 Task: Add a signature Michelle Green containing With gratitude and sincere wishes, Michelle Green to email address softage.3@softage.net and add a label Insurance cancellations
Action: Mouse moved to (84, 133)
Screenshot: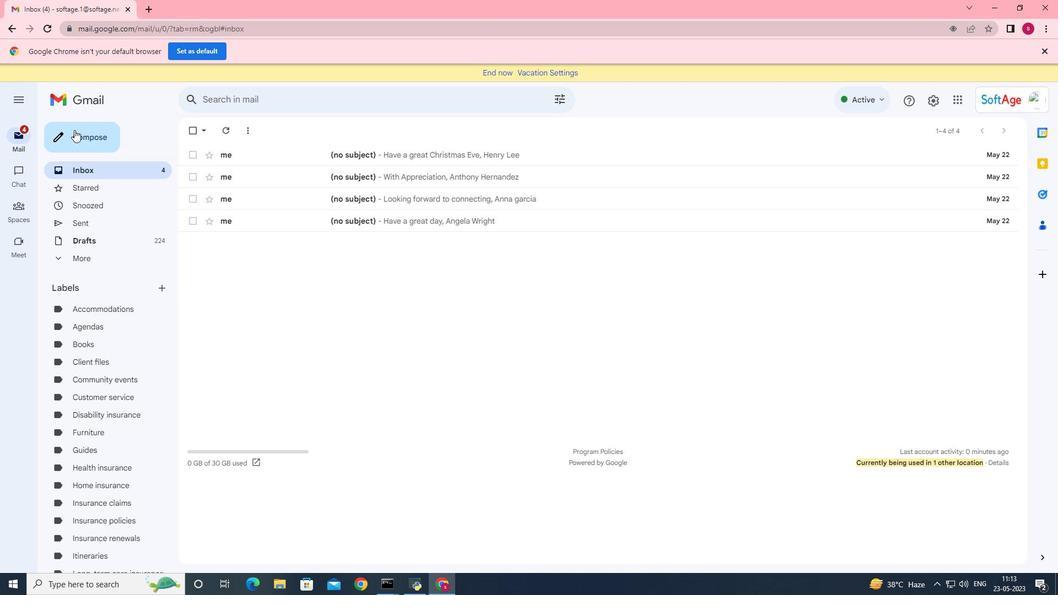 
Action: Mouse pressed left at (84, 133)
Screenshot: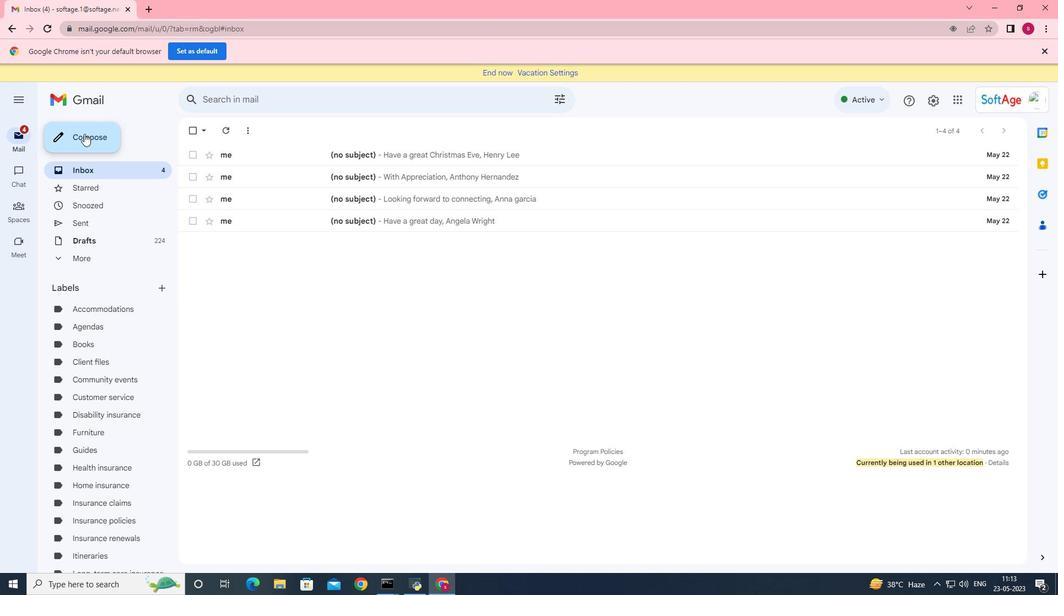 
Action: Mouse moved to (892, 558)
Screenshot: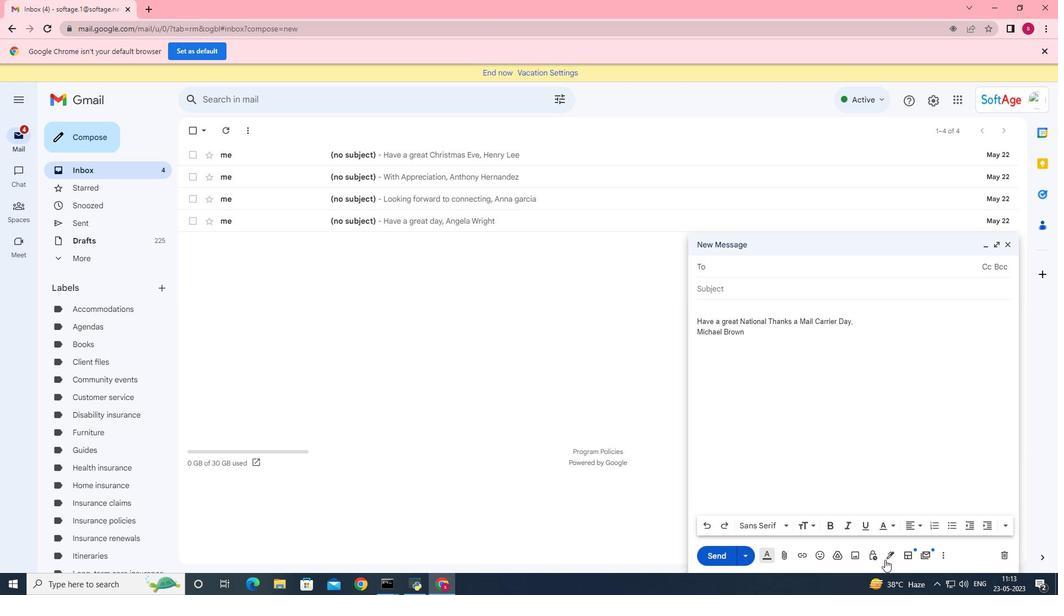 
Action: Mouse pressed left at (892, 558)
Screenshot: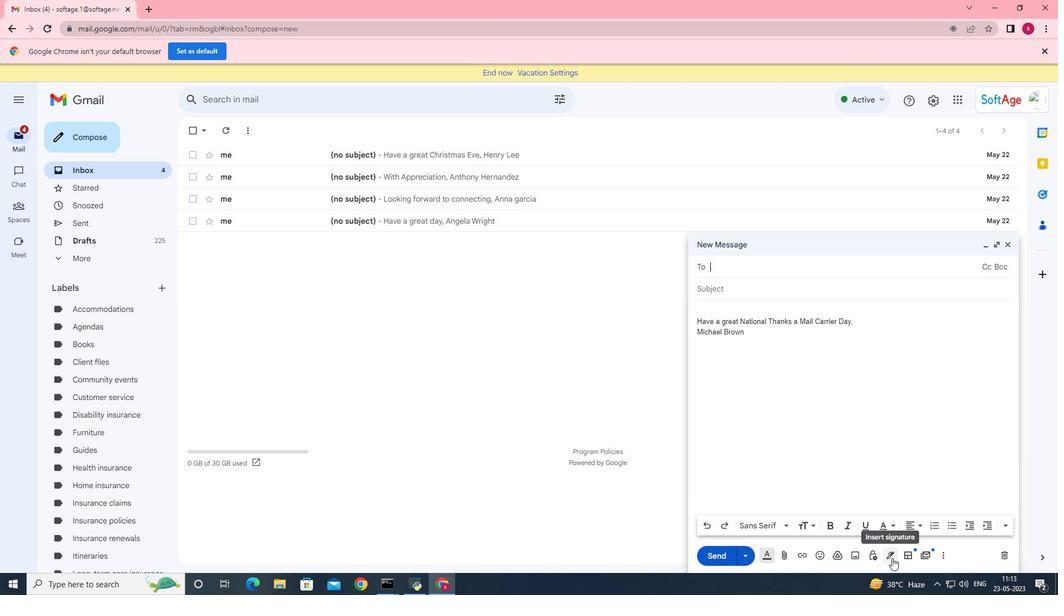 
Action: Mouse moved to (924, 495)
Screenshot: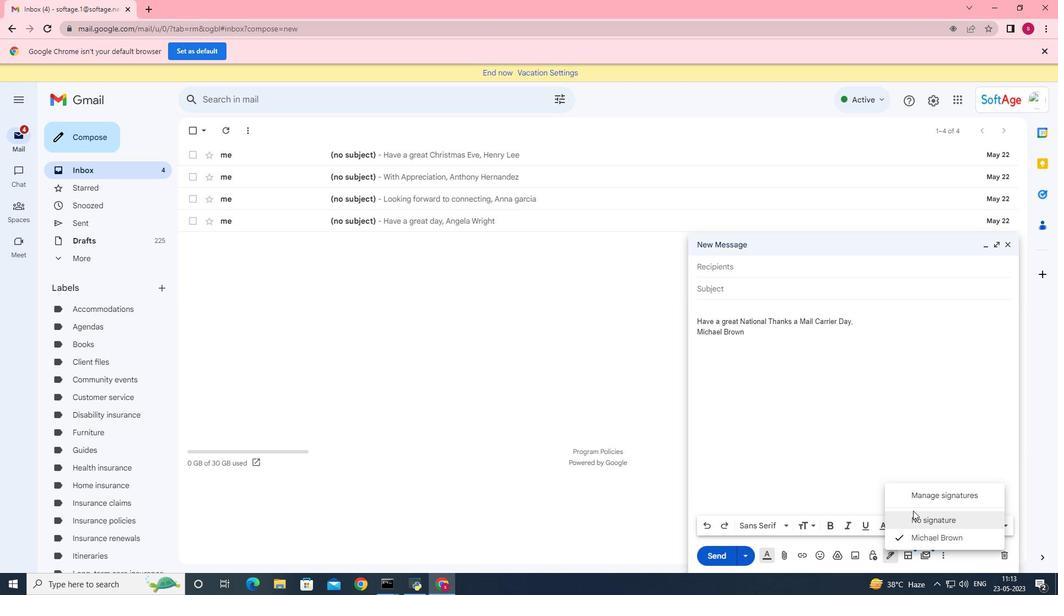 
Action: Mouse pressed left at (924, 495)
Screenshot: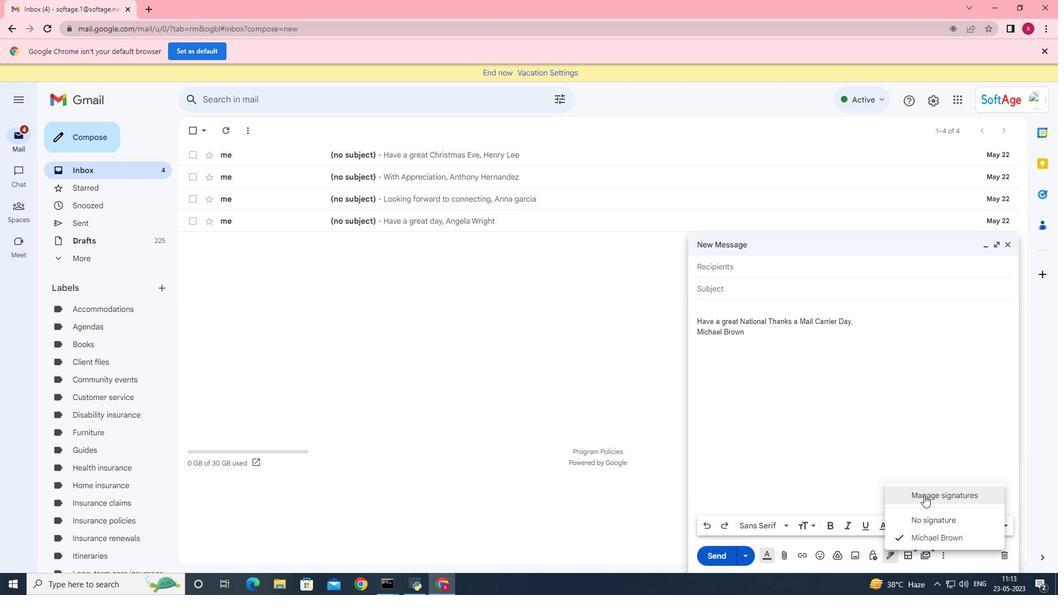 
Action: Mouse moved to (492, 411)
Screenshot: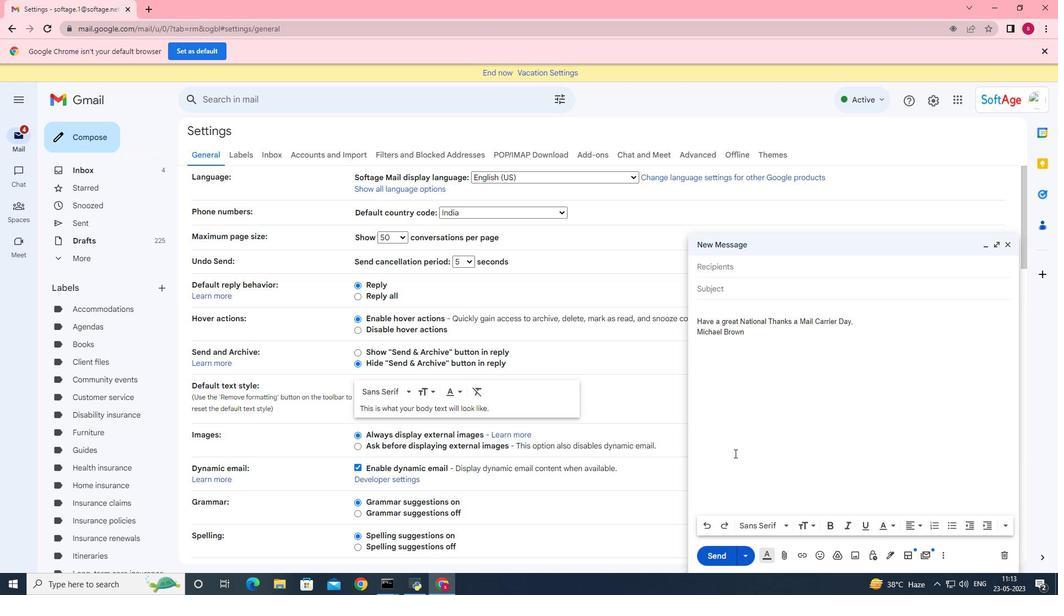 
Action: Mouse scrolled (492, 411) with delta (0, 0)
Screenshot: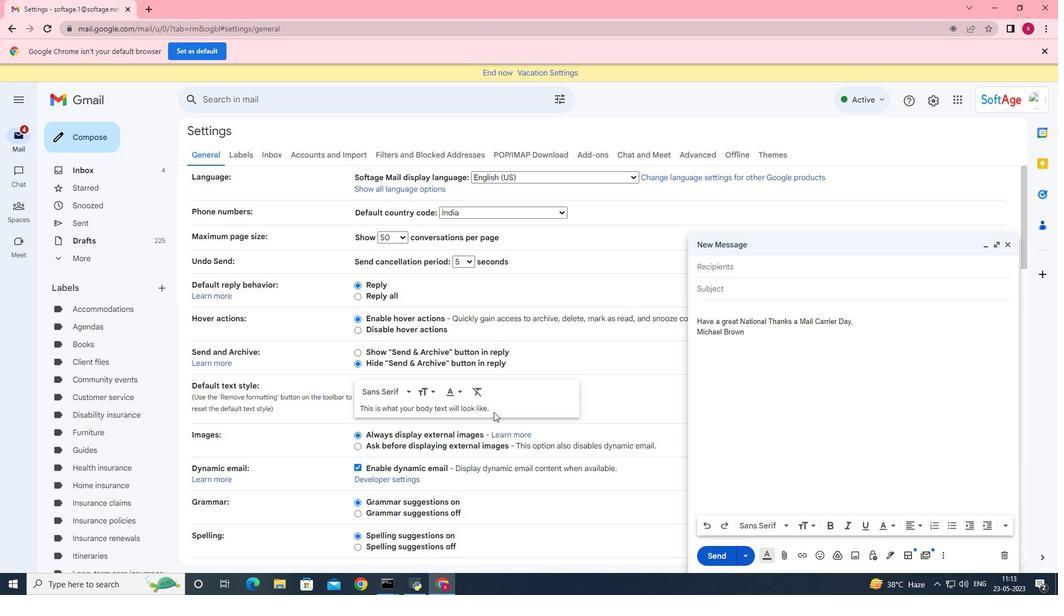 
Action: Mouse scrolled (492, 411) with delta (0, 0)
Screenshot: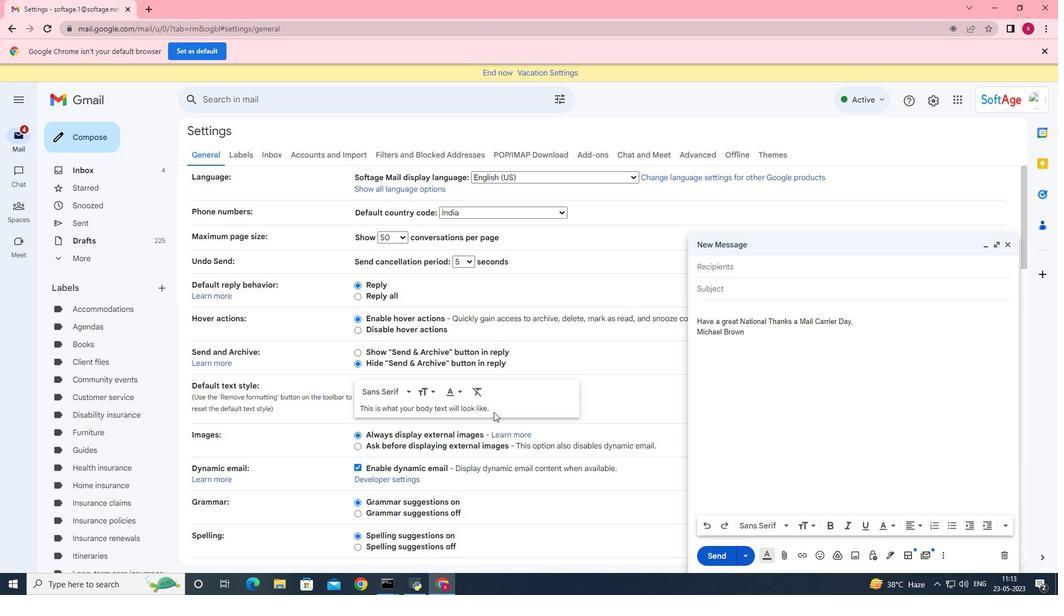 
Action: Mouse scrolled (492, 410) with delta (0, -1)
Screenshot: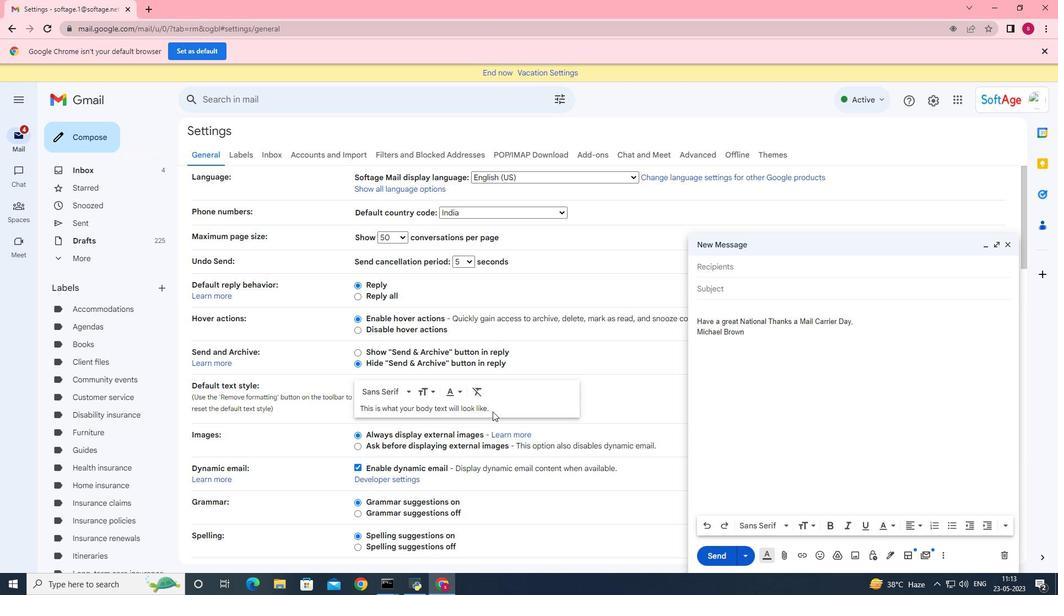 
Action: Mouse scrolled (492, 411) with delta (0, 0)
Screenshot: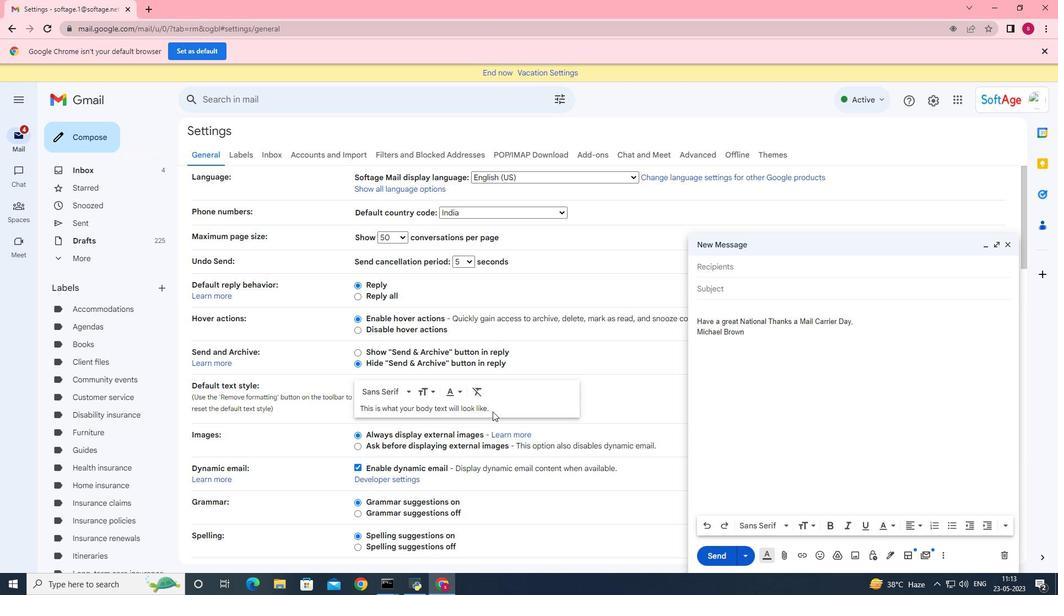 
Action: Mouse scrolled (492, 411) with delta (0, 0)
Screenshot: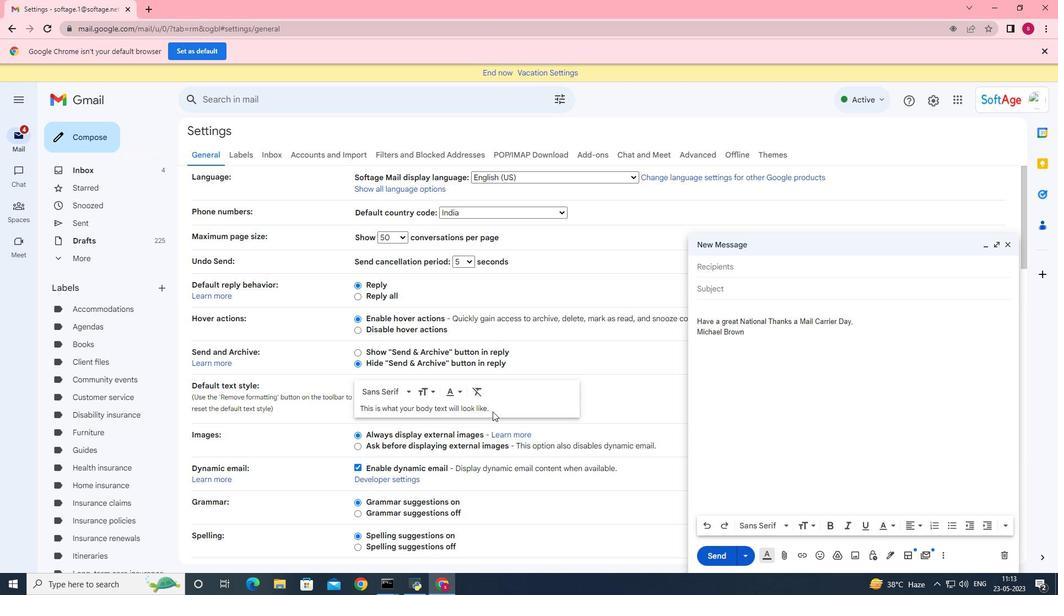 
Action: Mouse scrolled (492, 411) with delta (0, 0)
Screenshot: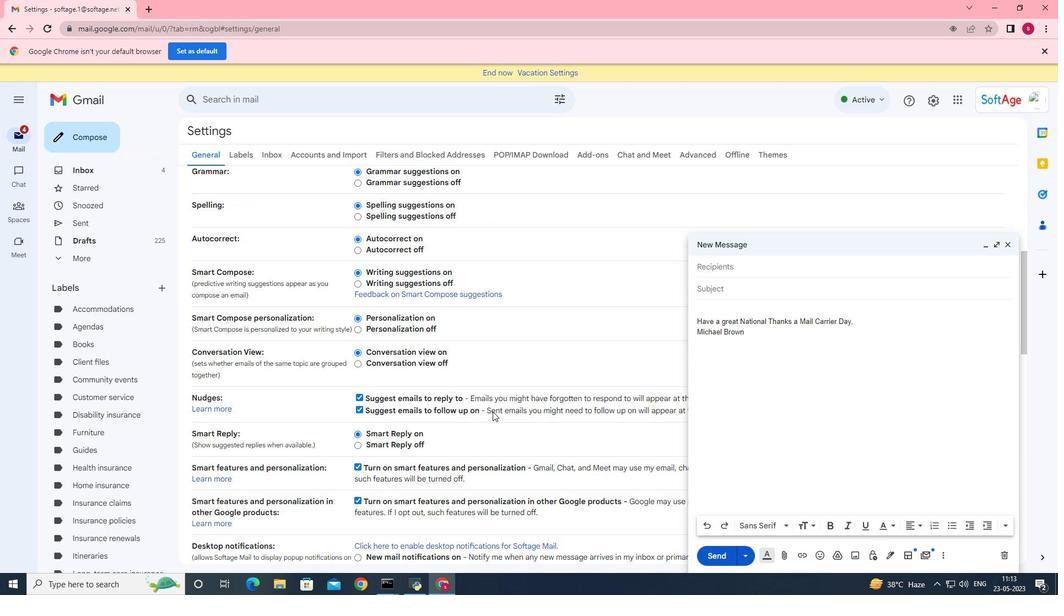 
Action: Mouse moved to (491, 411)
Screenshot: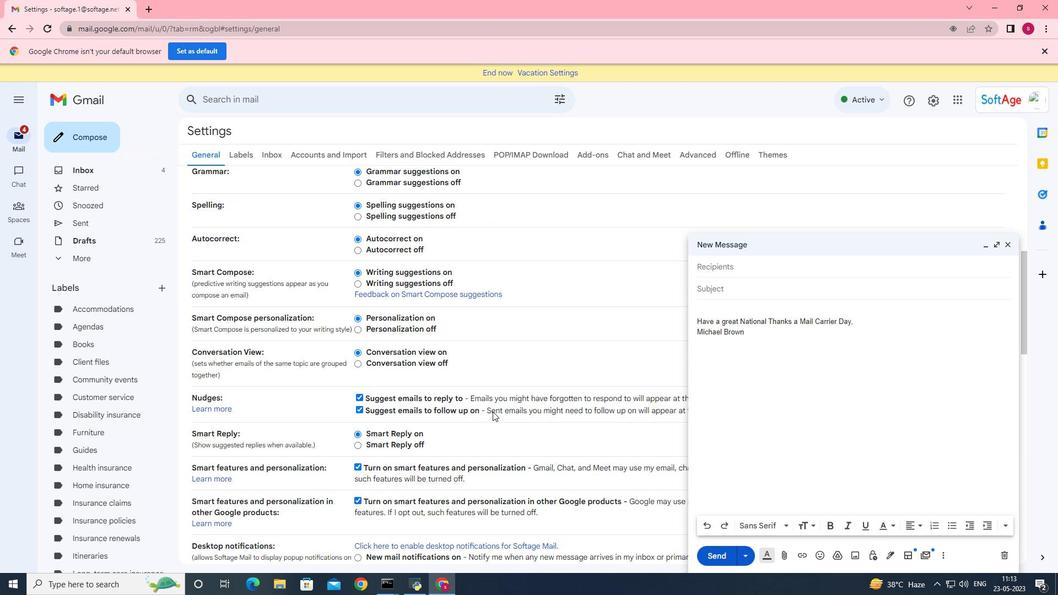 
Action: Mouse scrolled (492, 411) with delta (0, 0)
Screenshot: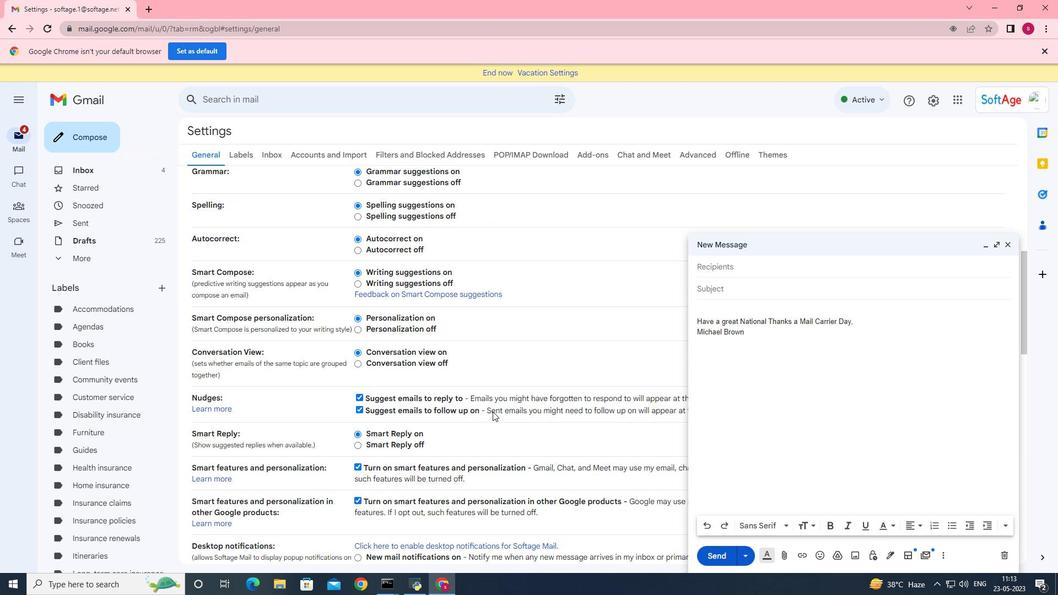 
Action: Mouse moved to (491, 414)
Screenshot: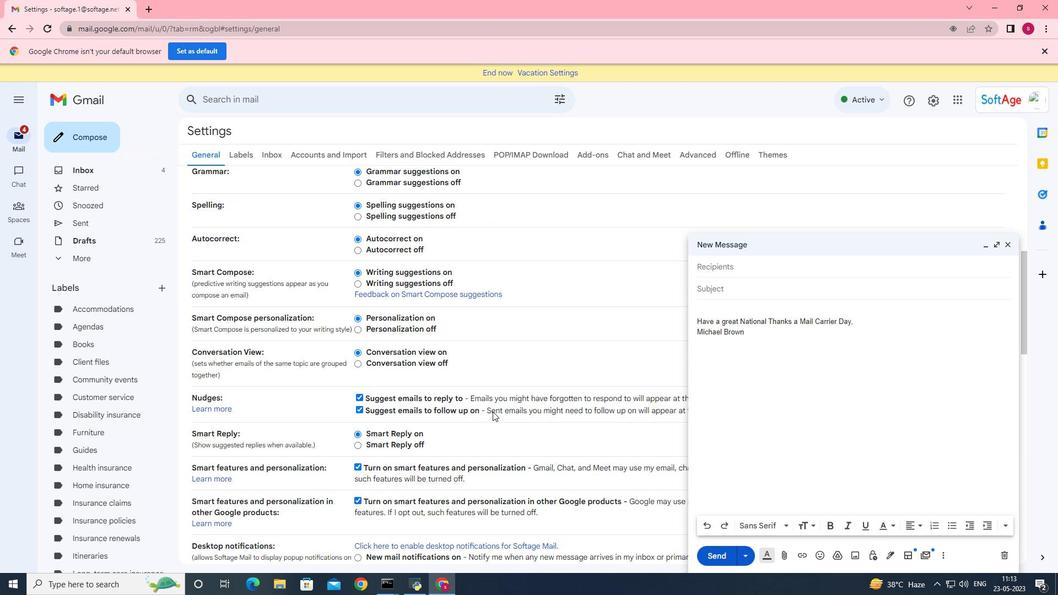 
Action: Mouse scrolled (492, 411) with delta (0, 0)
Screenshot: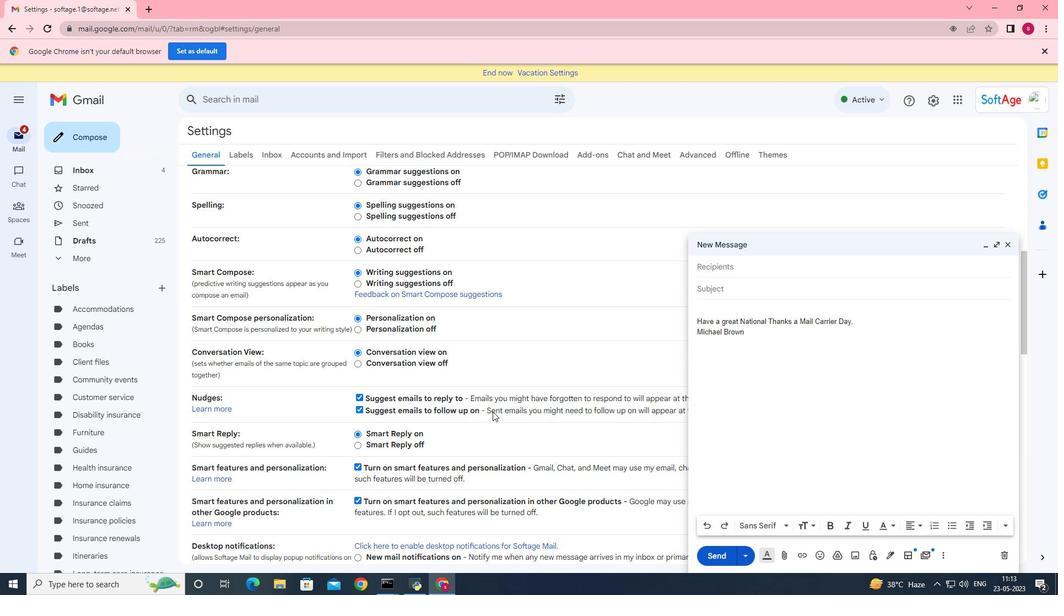 
Action: Mouse scrolled (491, 414) with delta (0, 0)
Screenshot: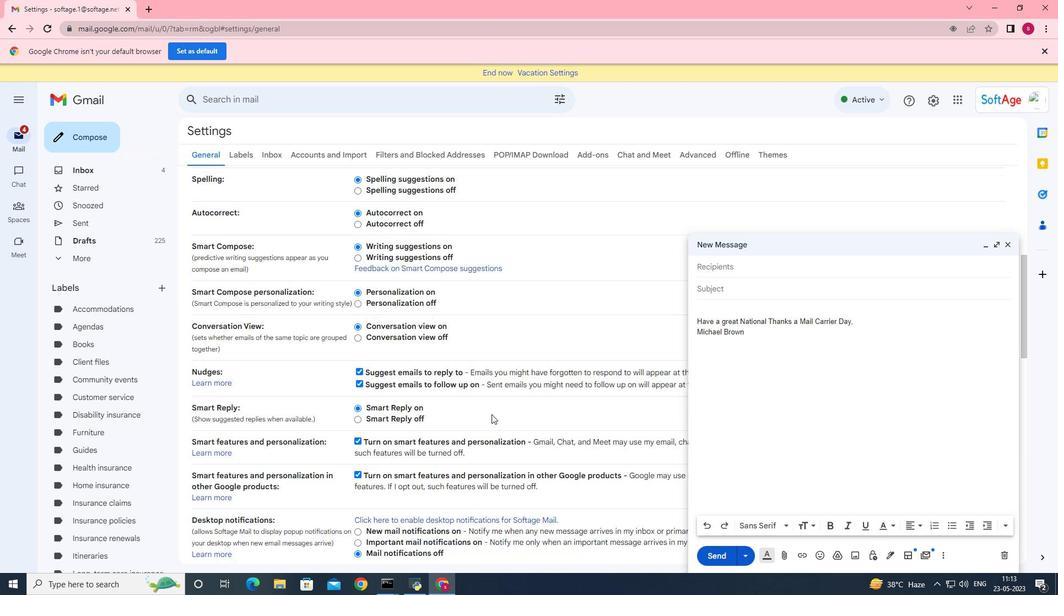 
Action: Mouse scrolled (491, 414) with delta (0, 0)
Screenshot: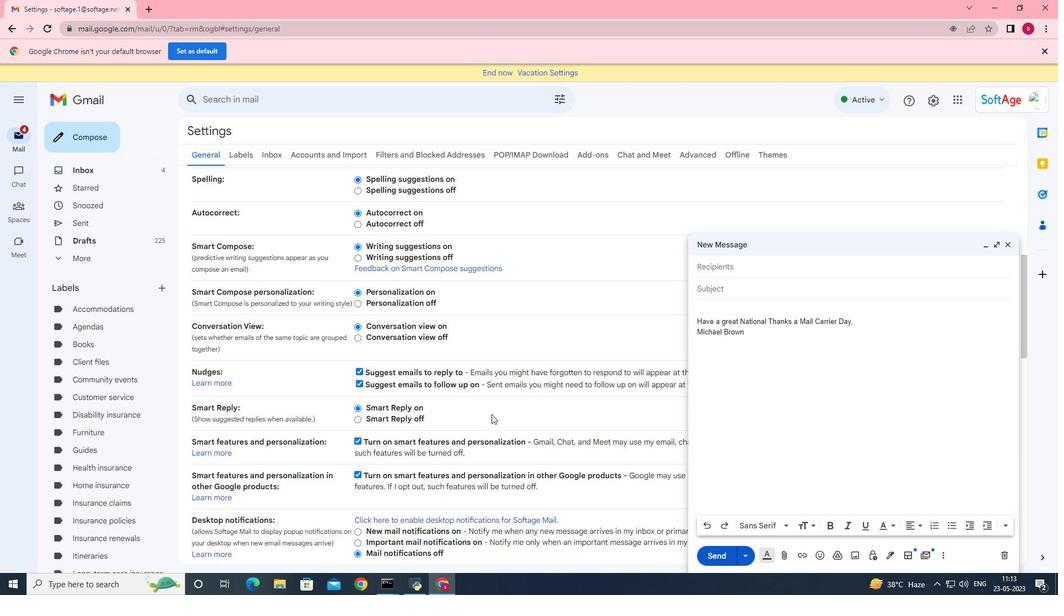 
Action: Mouse scrolled (491, 414) with delta (0, 0)
Screenshot: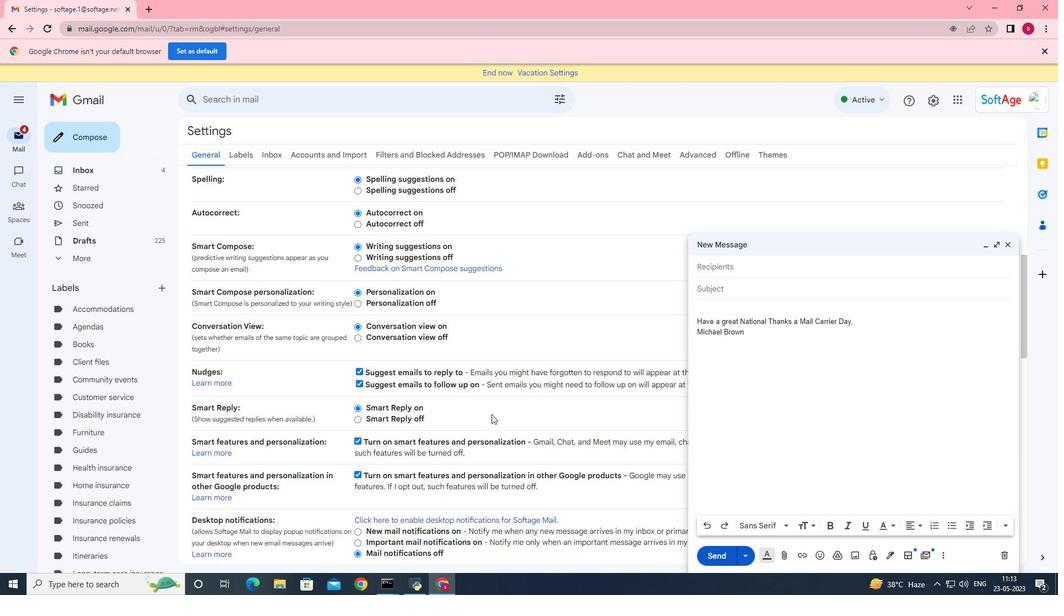 
Action: Mouse scrolled (491, 414) with delta (0, 0)
Screenshot: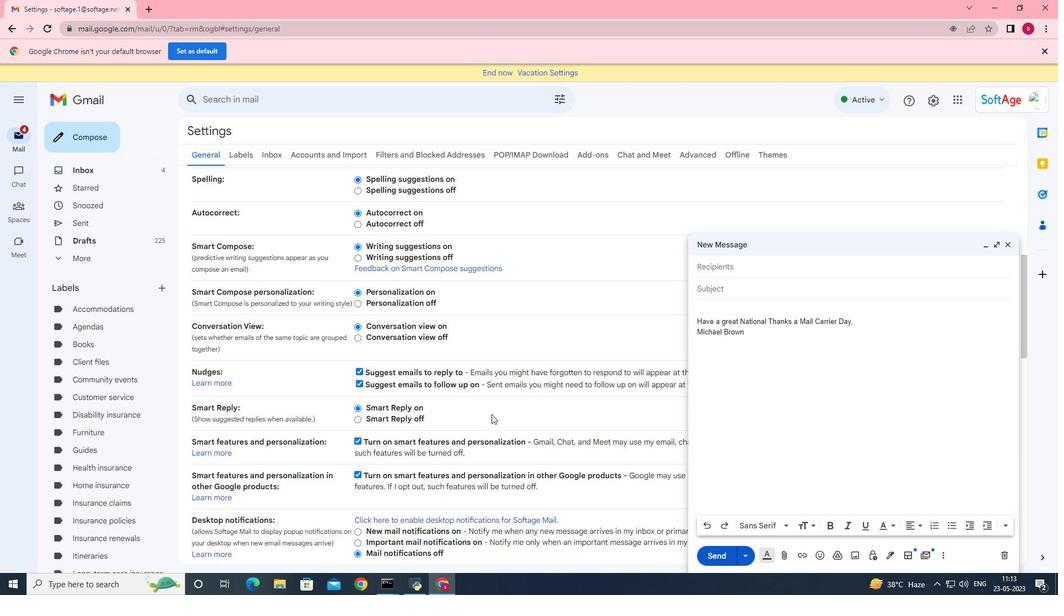 
Action: Mouse scrolled (491, 414) with delta (0, 0)
Screenshot: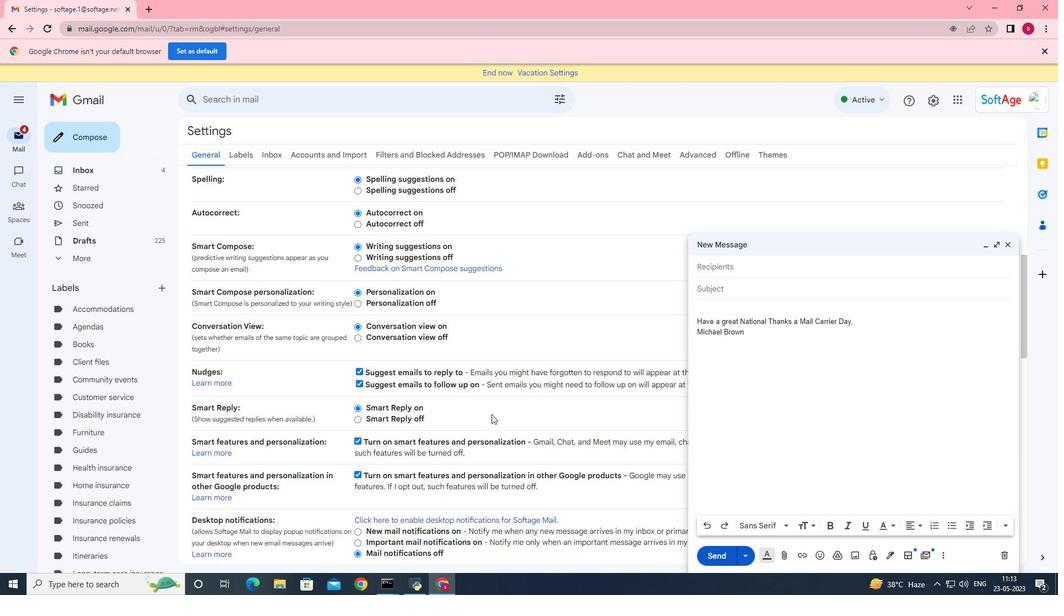 
Action: Mouse scrolled (491, 414) with delta (0, 0)
Screenshot: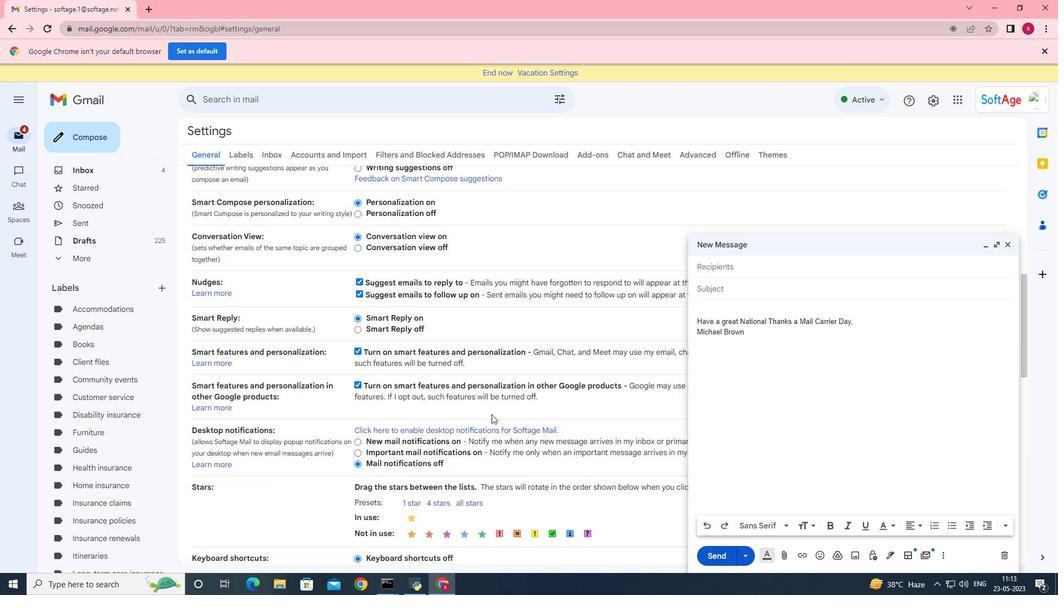 
Action: Mouse moved to (469, 334)
Screenshot: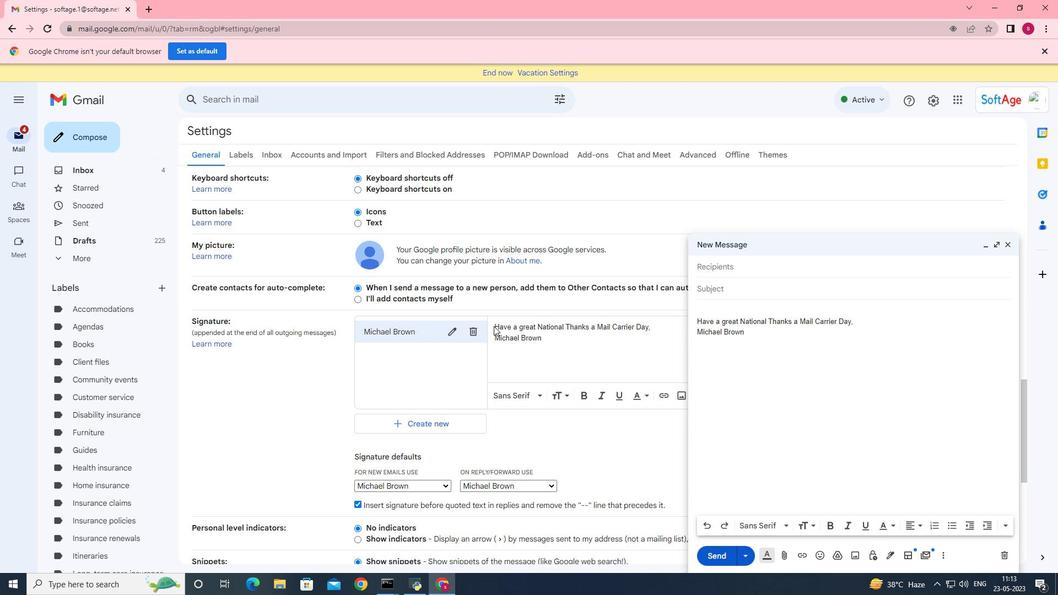 
Action: Mouse pressed left at (469, 334)
Screenshot: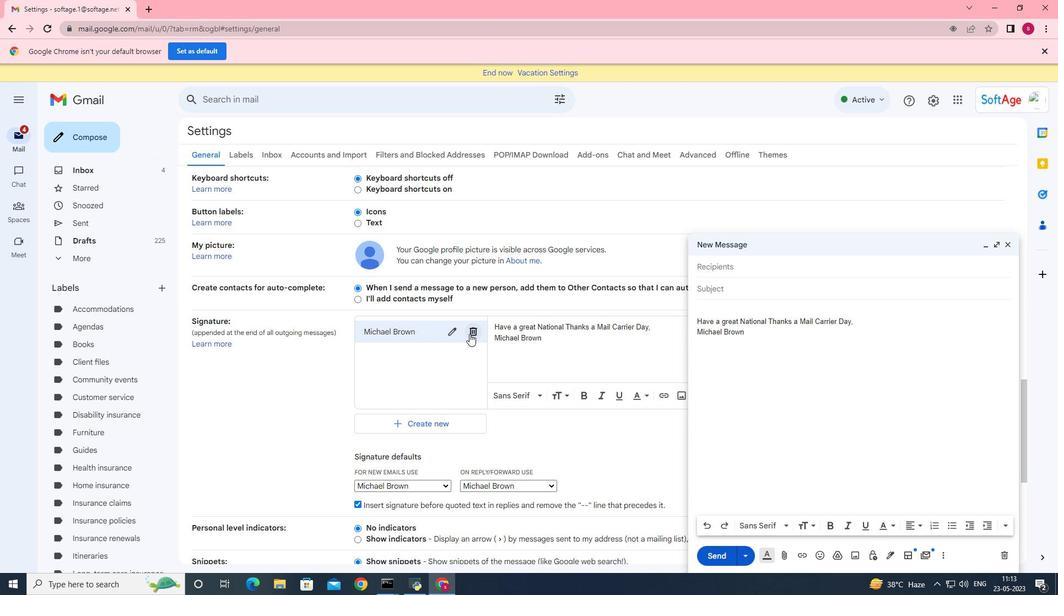 
Action: Mouse moved to (634, 349)
Screenshot: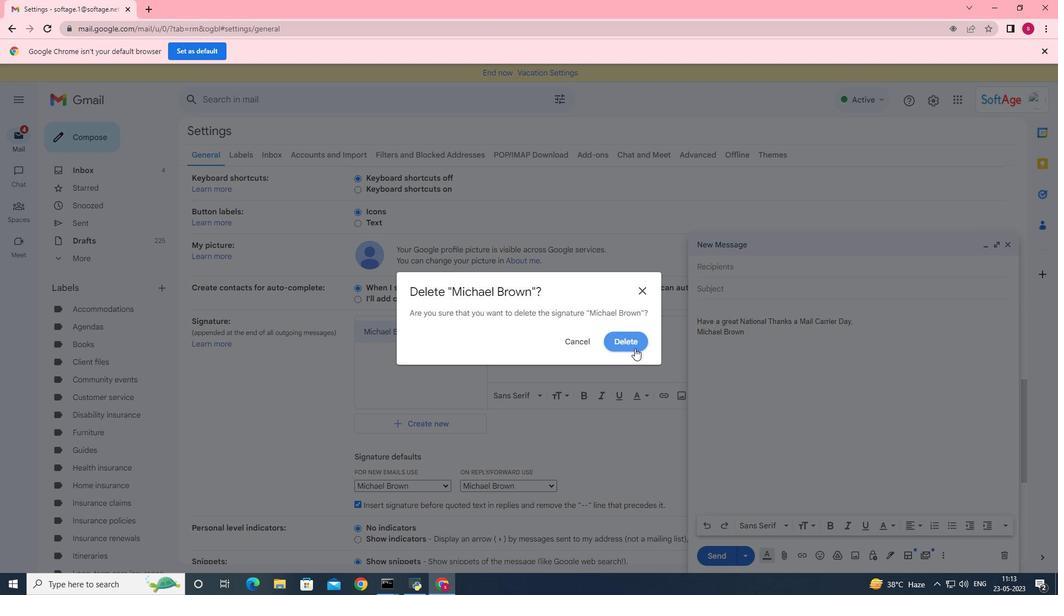 
Action: Mouse pressed left at (634, 349)
Screenshot: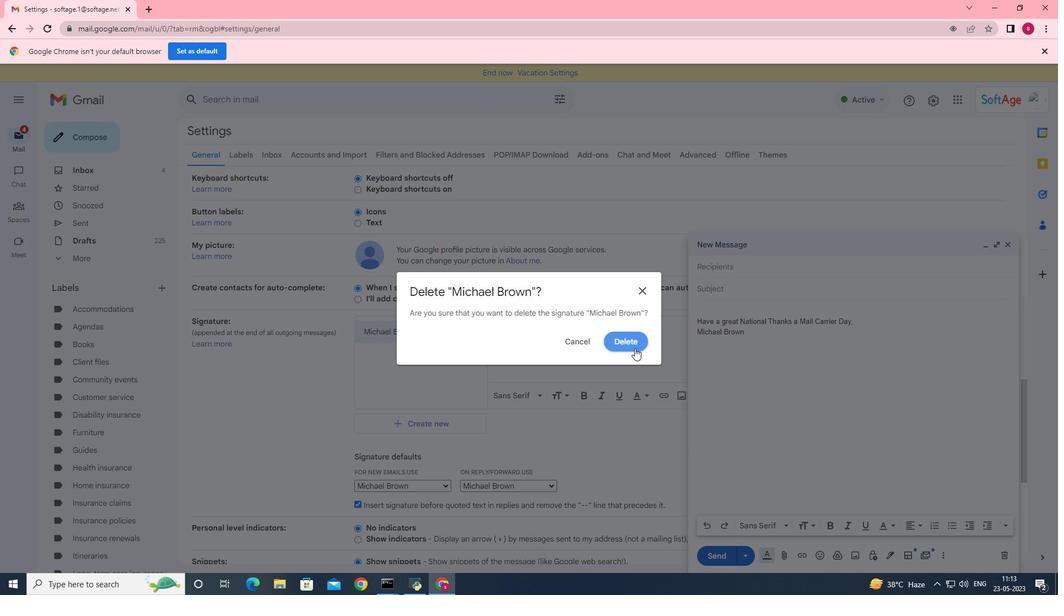
Action: Mouse moved to (414, 343)
Screenshot: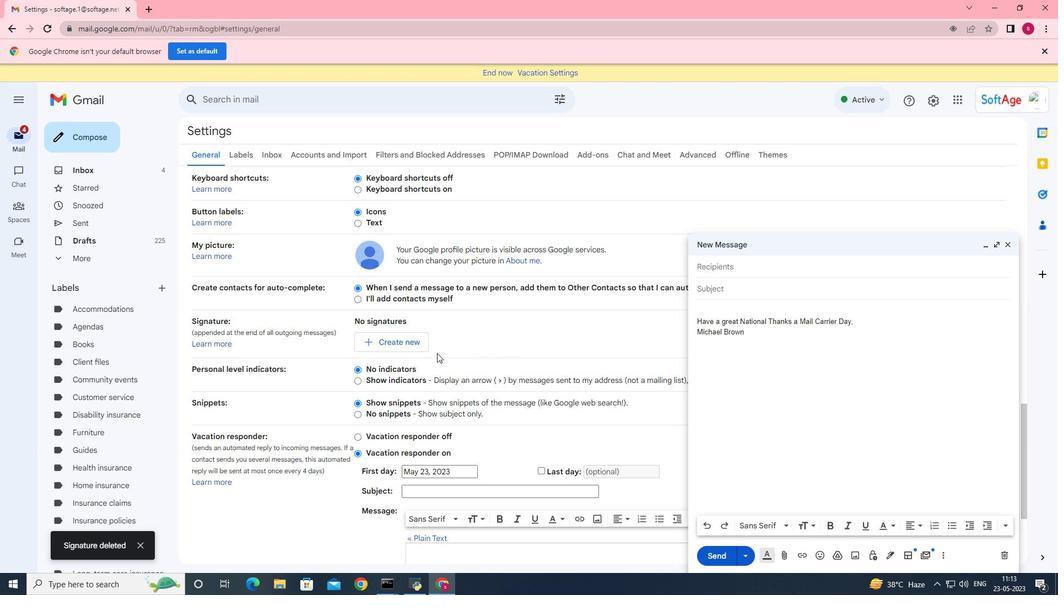 
Action: Mouse pressed left at (414, 343)
Screenshot: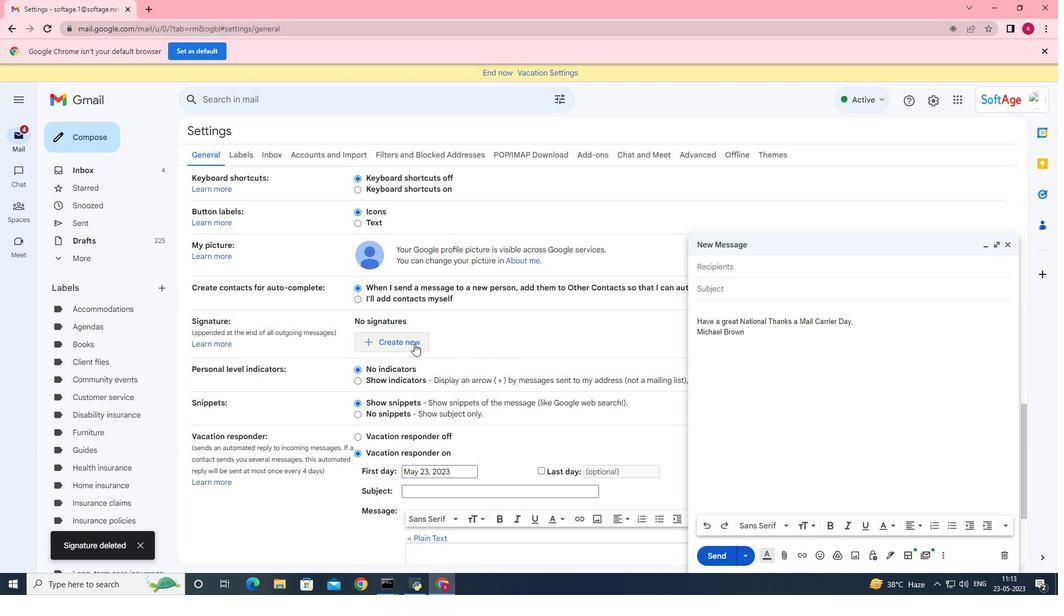
Action: Mouse moved to (470, 314)
Screenshot: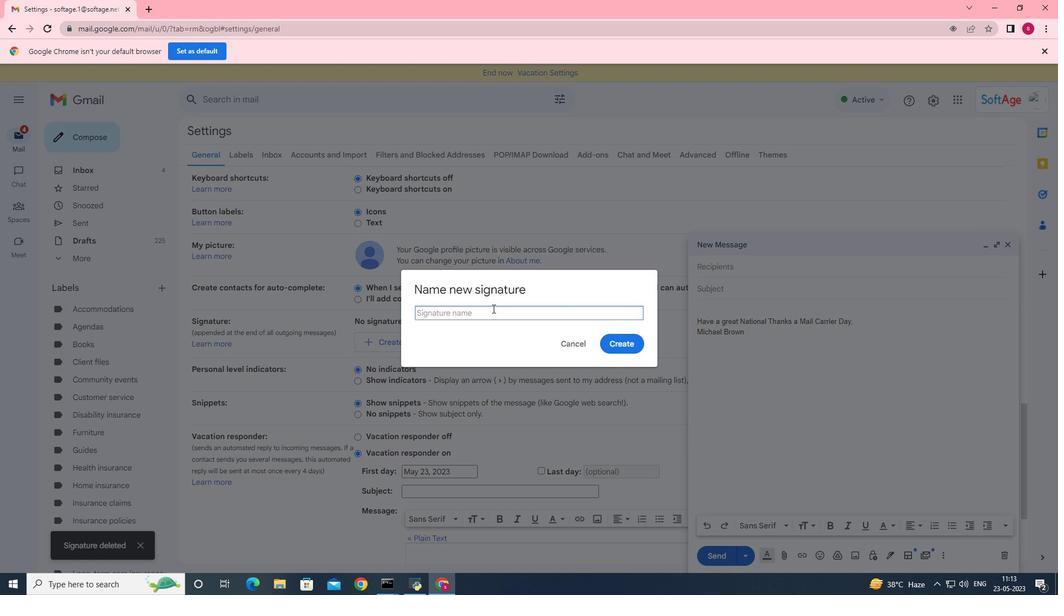 
Action: Mouse pressed left at (470, 314)
Screenshot: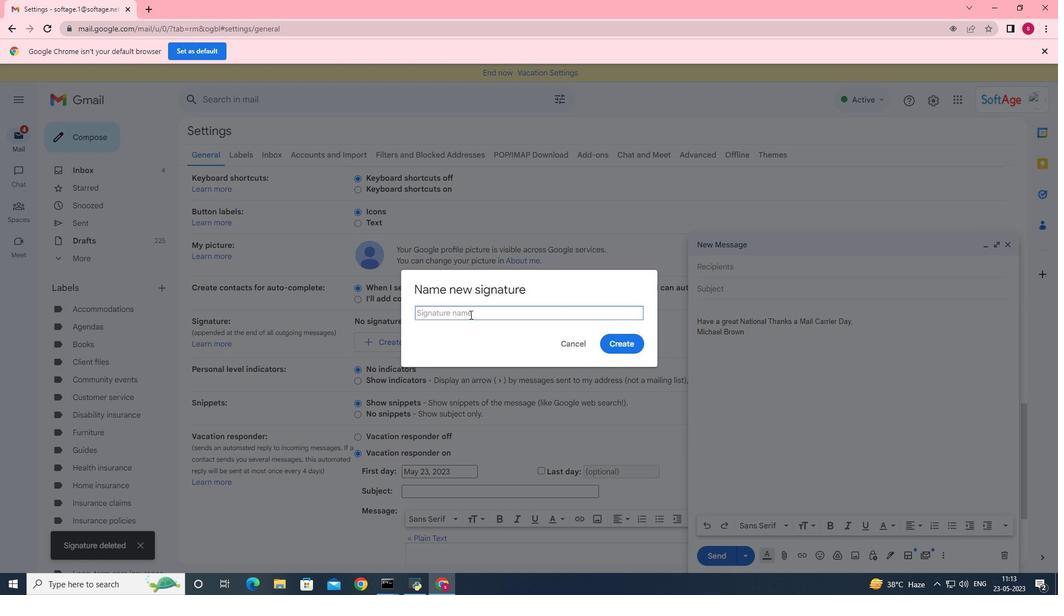 
Action: Key pressed <Key.shift><Key.shift><Key.shift><Key.shift><Key.shift>Michelle<Key.space><Key.shift>Green
Screenshot: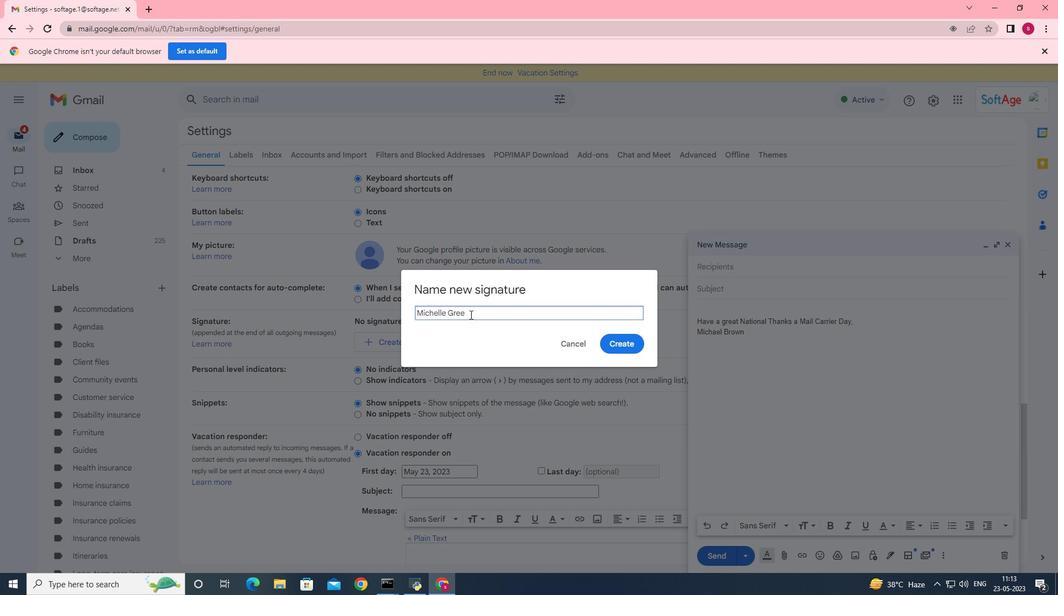 
Action: Mouse moved to (629, 335)
Screenshot: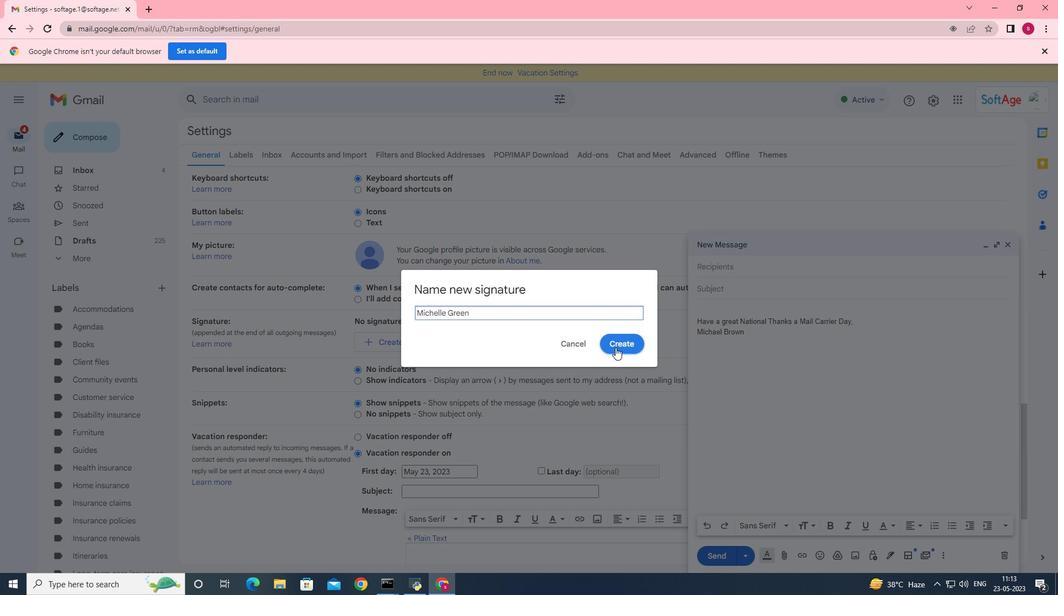 
Action: Mouse pressed left at (629, 335)
Screenshot: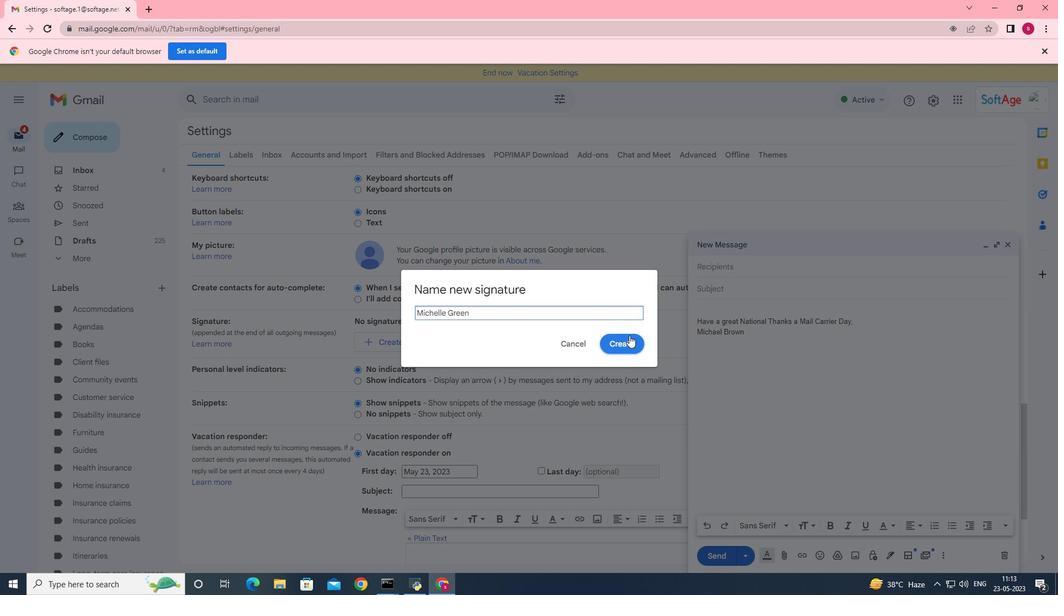 
Action: Mouse moved to (512, 337)
Screenshot: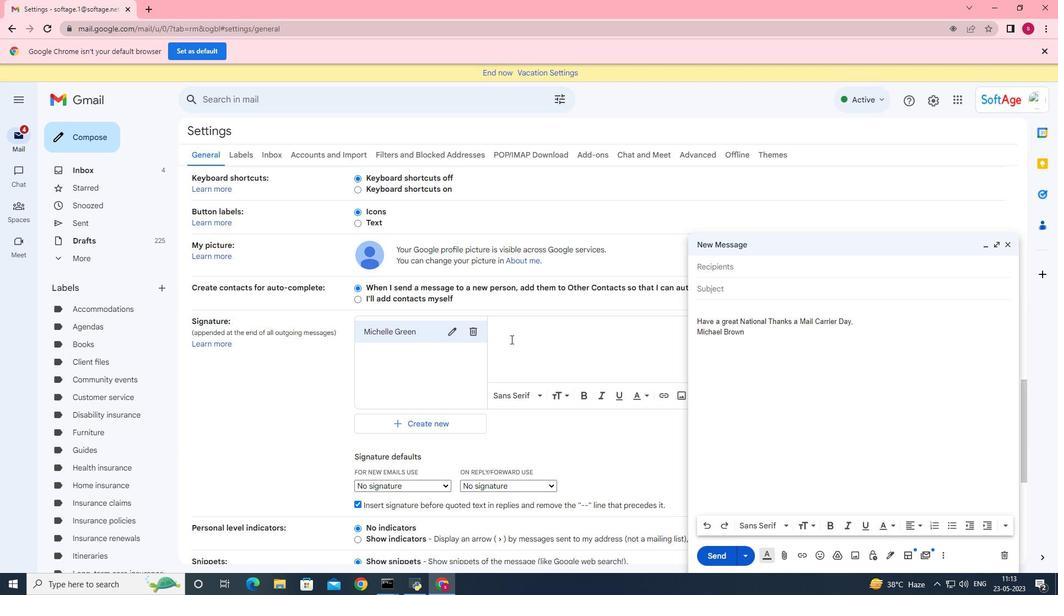 
Action: Mouse pressed left at (512, 337)
Screenshot: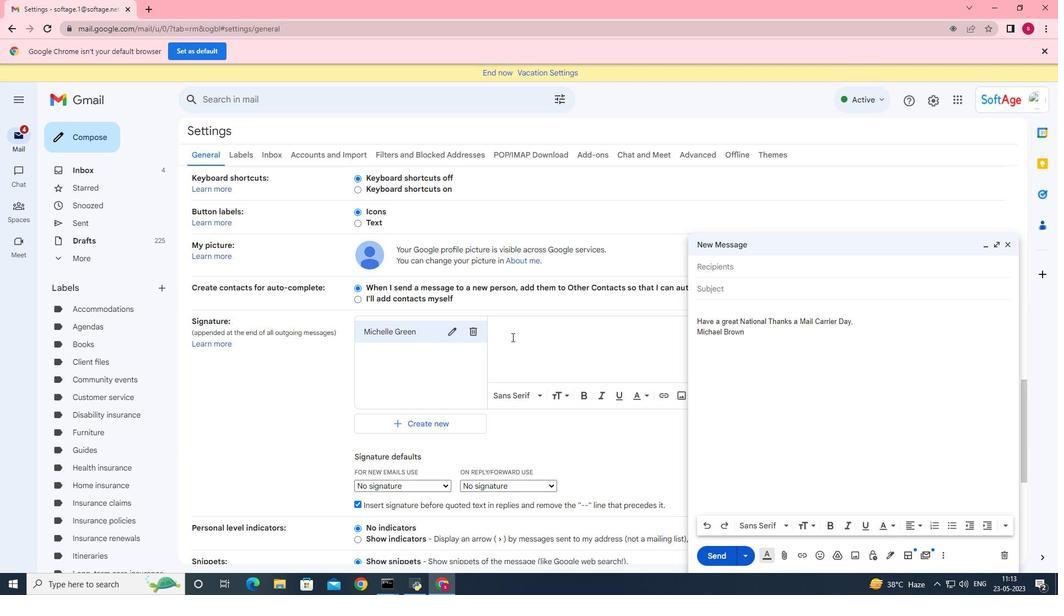 
Action: Key pressed <Key.shift>With<Key.space>gratitude<Key.space>and<Key.space>sincere<Key.space>wishes,<Key.space><Key.shift>Michelle<Key.space><Key.shift>Gt<Key.backspace>reen
Screenshot: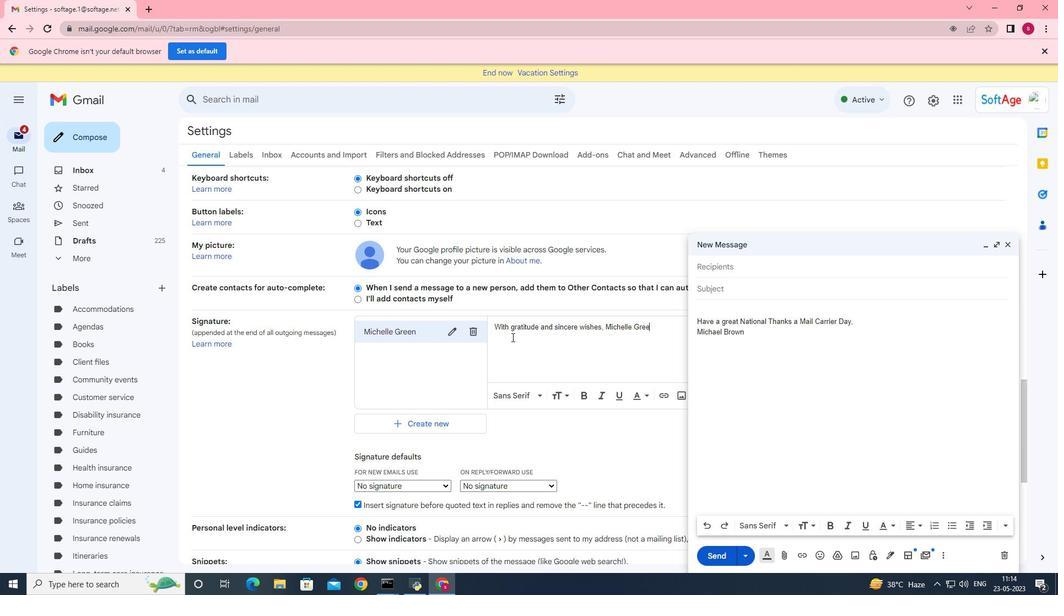 
Action: Mouse moved to (604, 329)
Screenshot: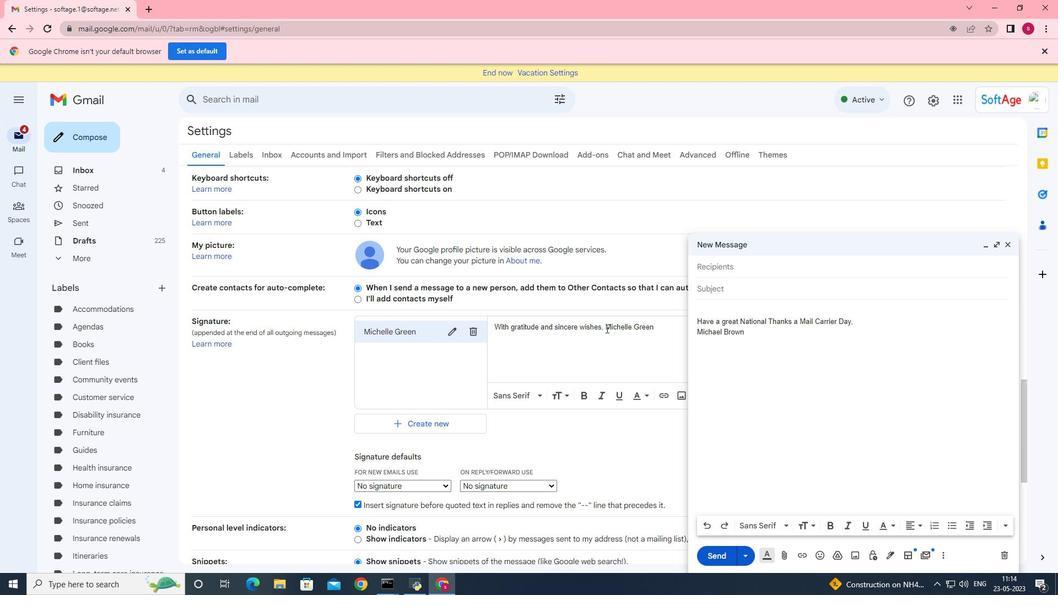 
Action: Mouse pressed left at (604, 329)
Screenshot: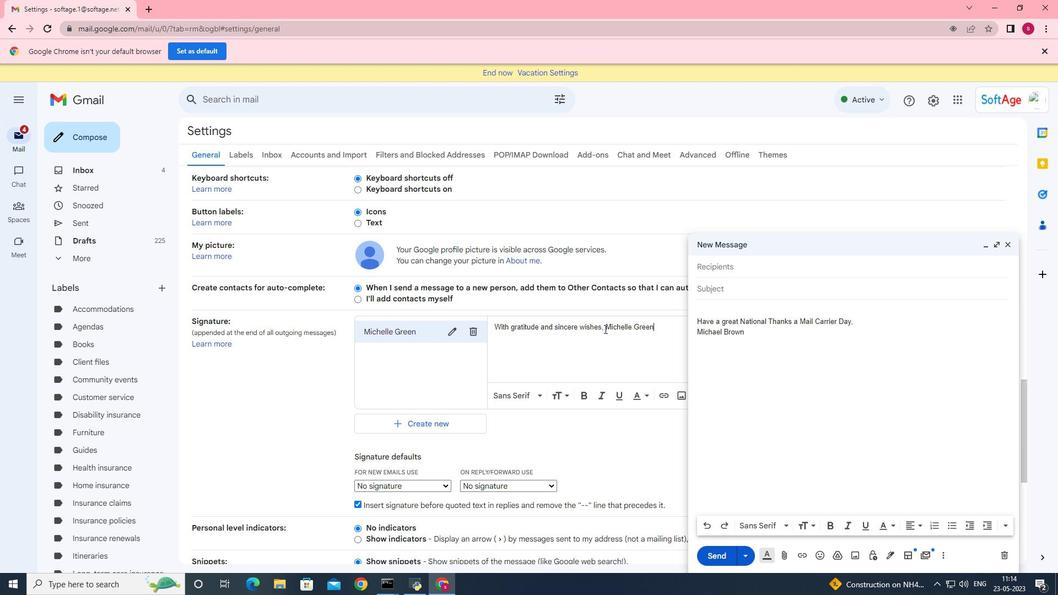 
Action: Mouse moved to (661, 367)
Screenshot: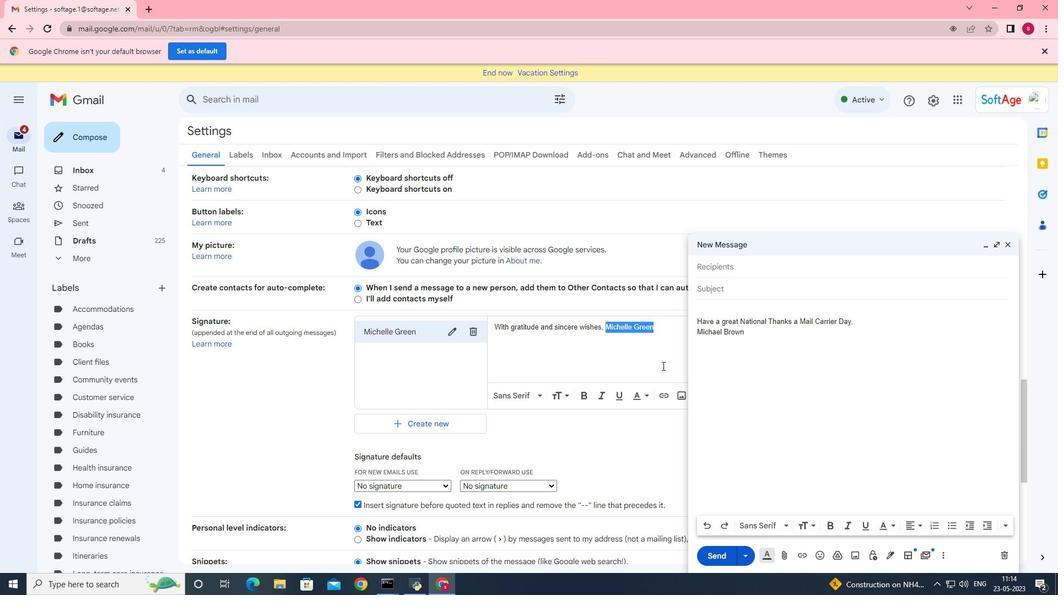 
Action: Key pressed ctrl+C
Screenshot: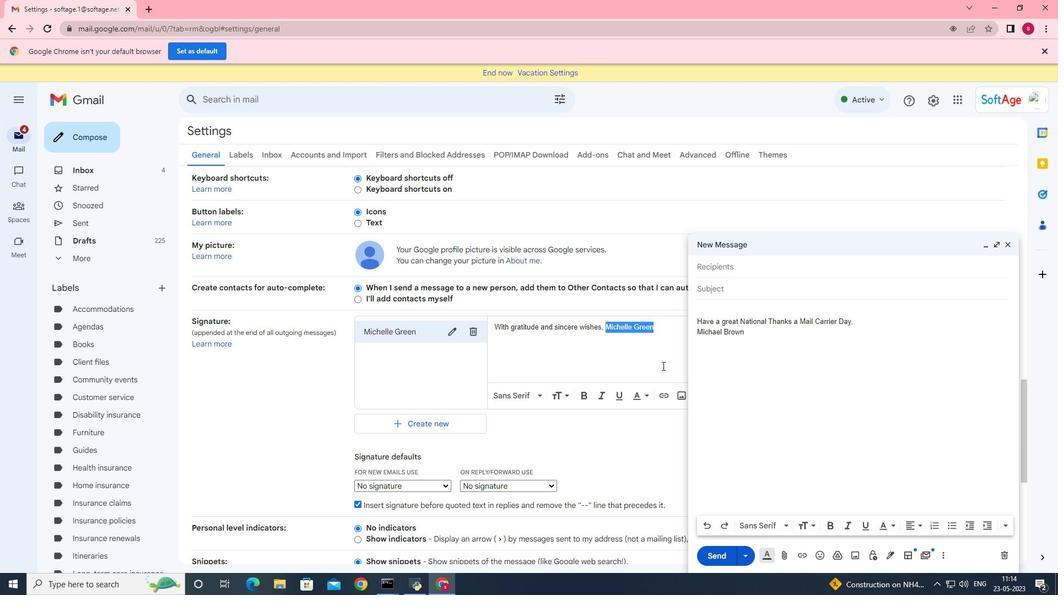 
Action: Mouse moved to (626, 366)
Screenshot: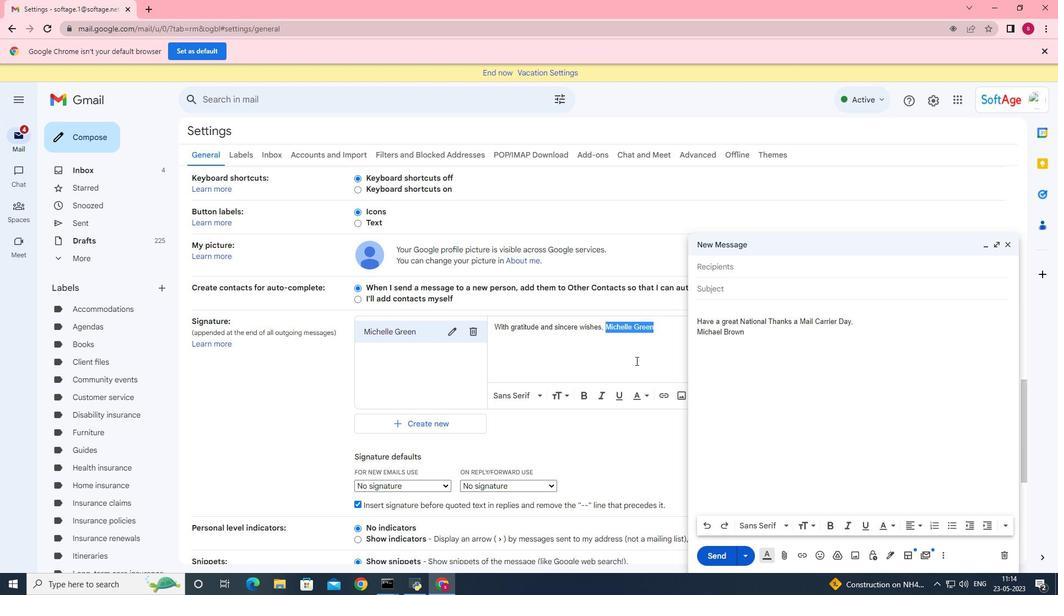 
Action: Key pressed <'\x03'>
Screenshot: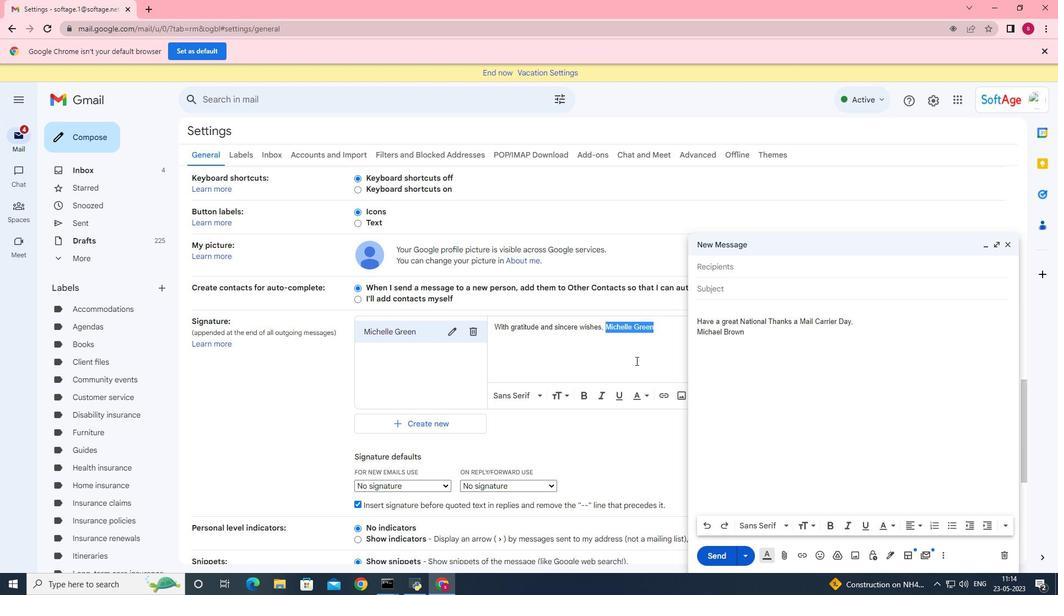 
Action: Mouse moved to (601, 329)
Screenshot: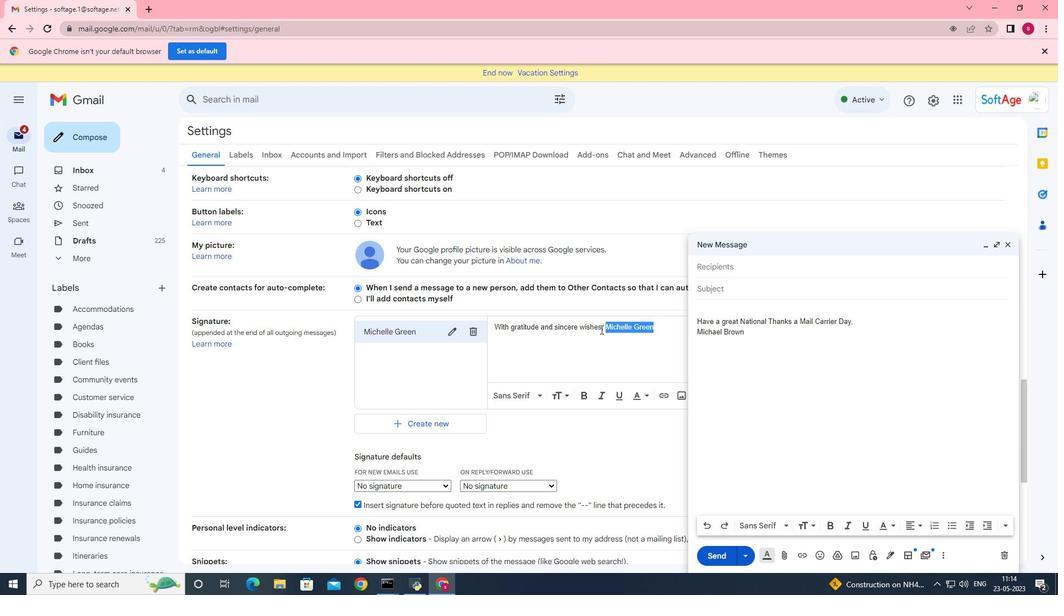 
Action: Key pressed <Key.backspace><Key.backspace>
Screenshot: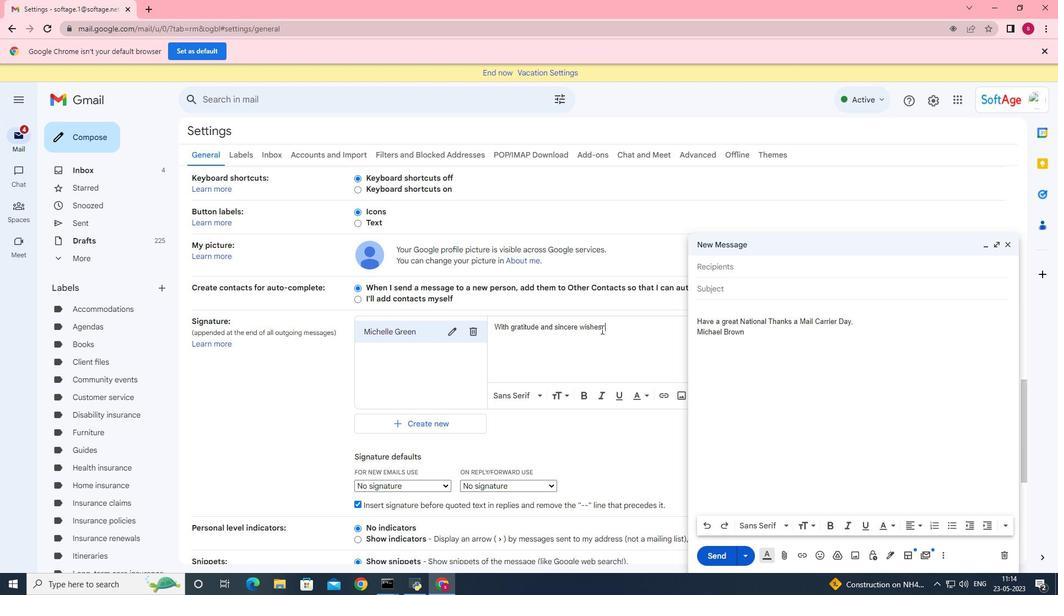 
Action: Mouse moved to (625, 325)
Screenshot: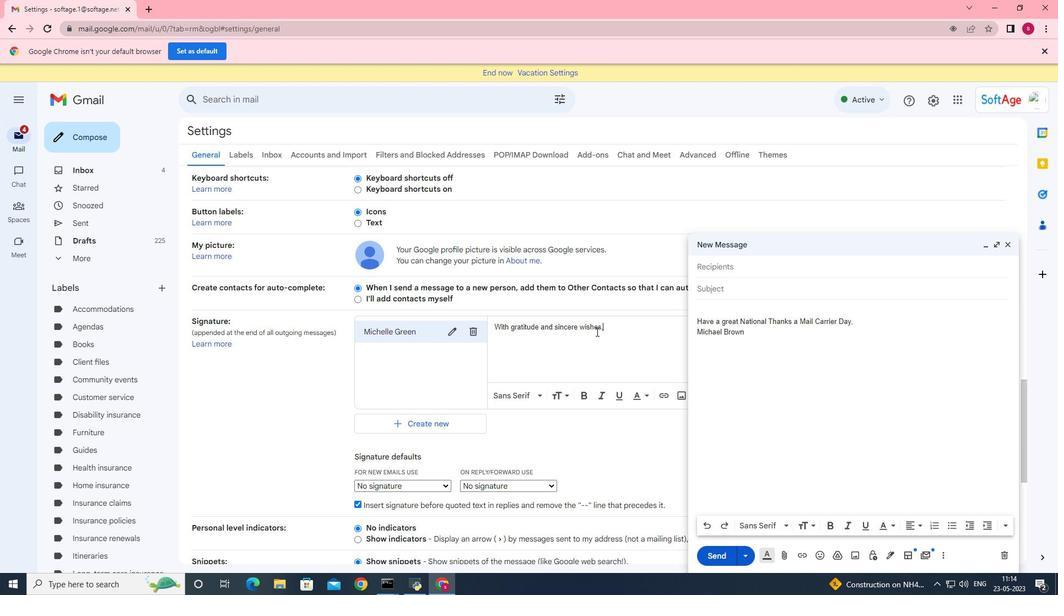 
Action: Key pressed <Key.enter>ctrl+V
Screenshot: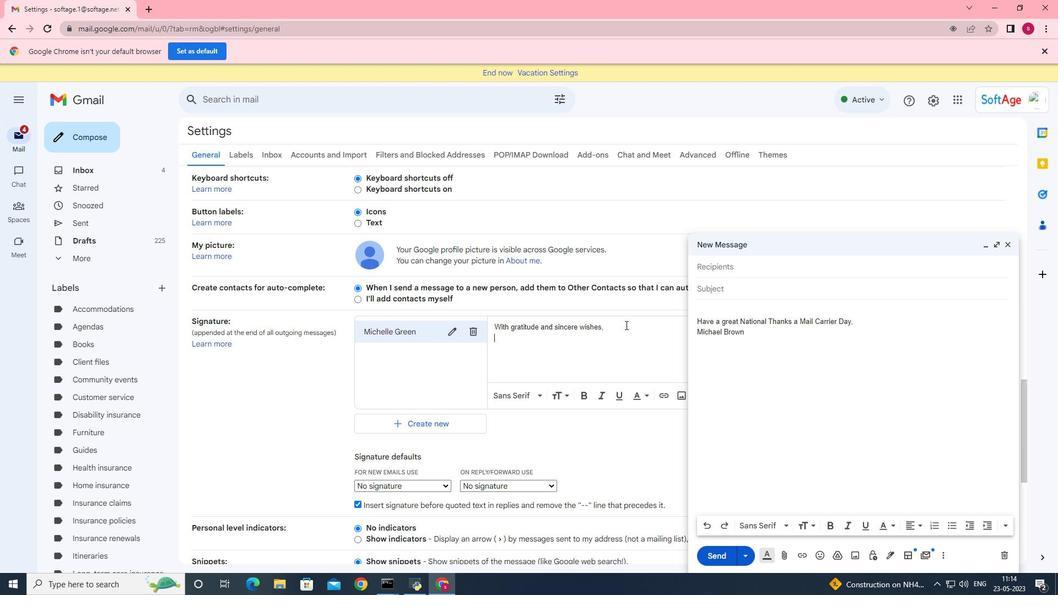 
Action: Mouse moved to (466, 494)
Screenshot: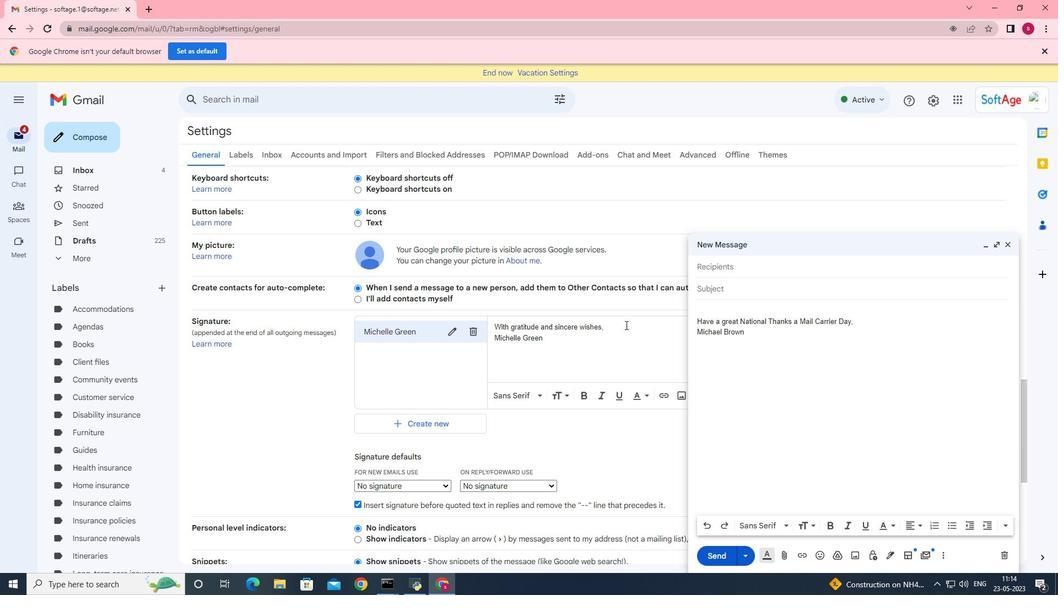 
Action: Mouse scrolled (466, 494) with delta (0, 0)
Screenshot: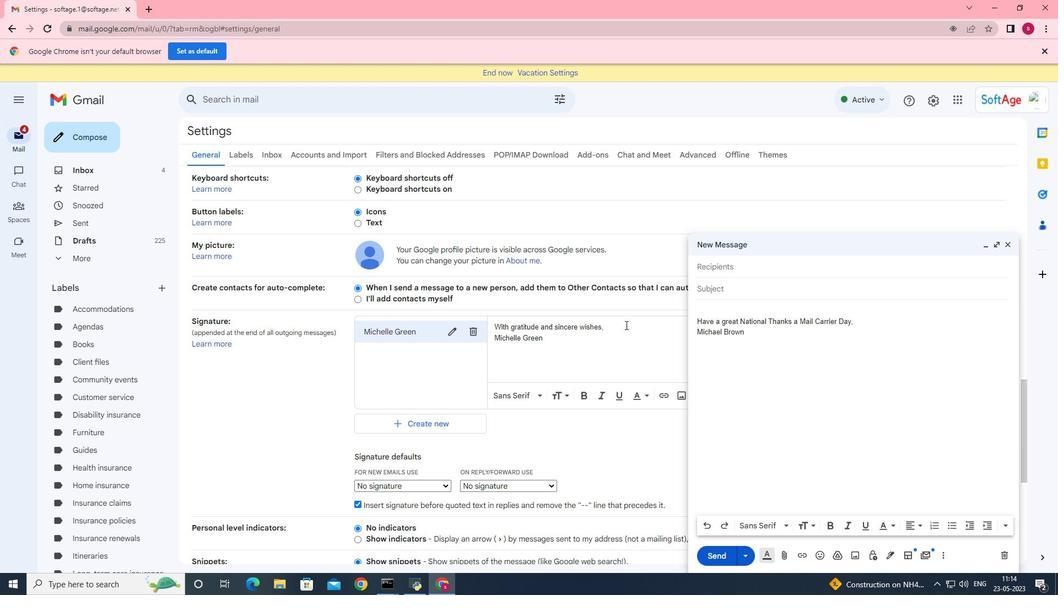 
Action: Mouse moved to (440, 432)
Screenshot: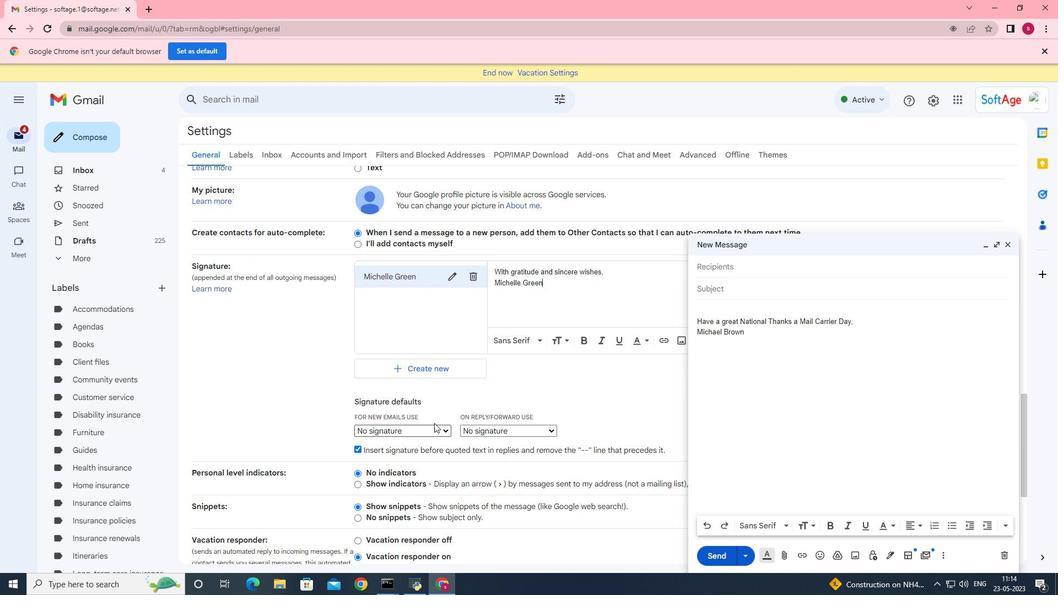 
Action: Mouse pressed left at (440, 432)
Screenshot: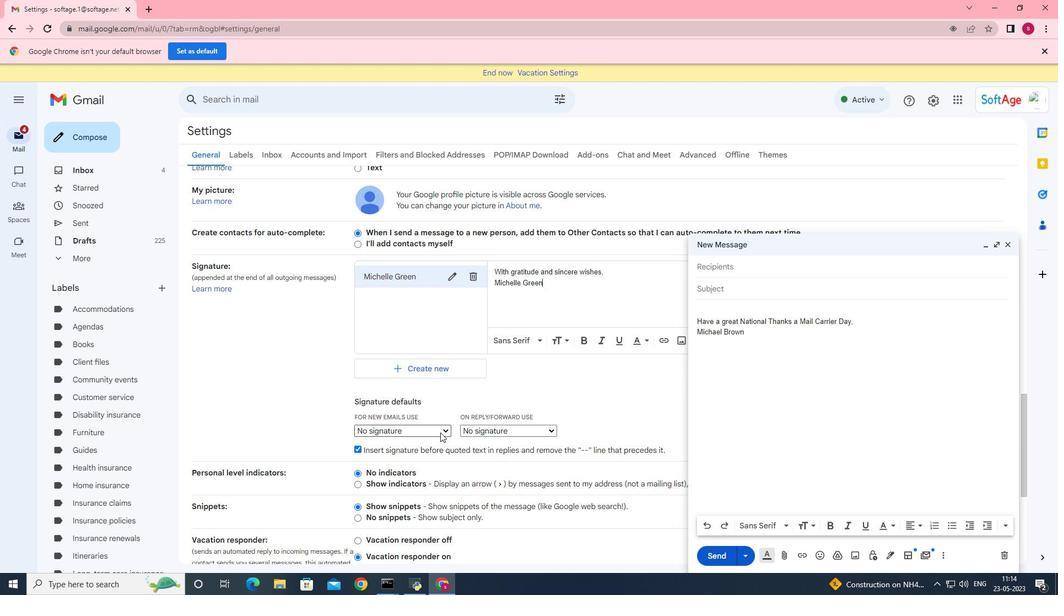 
Action: Mouse moved to (432, 450)
Screenshot: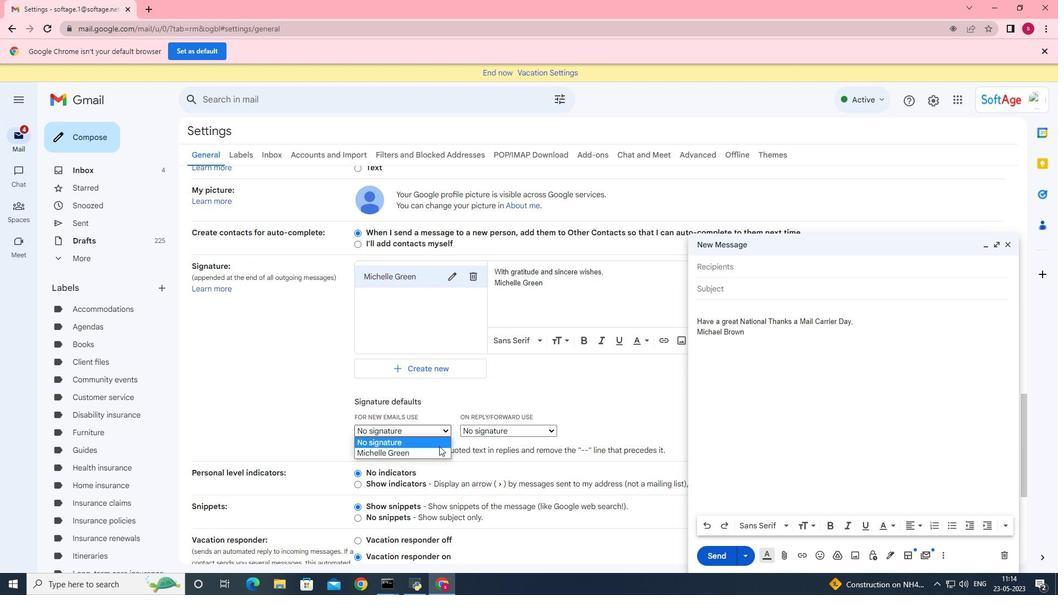 
Action: Mouse pressed left at (432, 450)
Screenshot: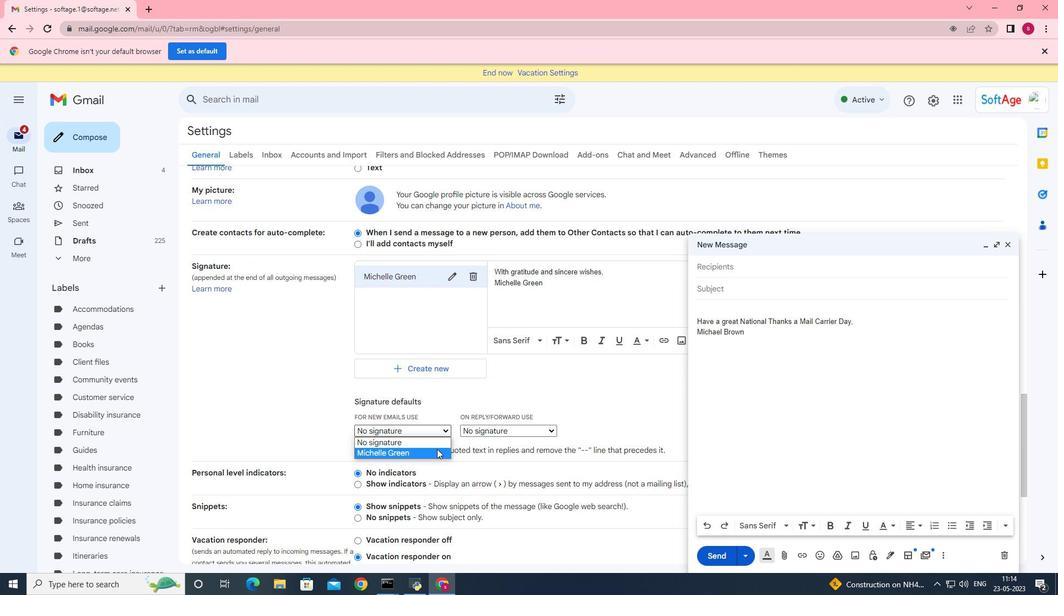 
Action: Mouse moved to (517, 427)
Screenshot: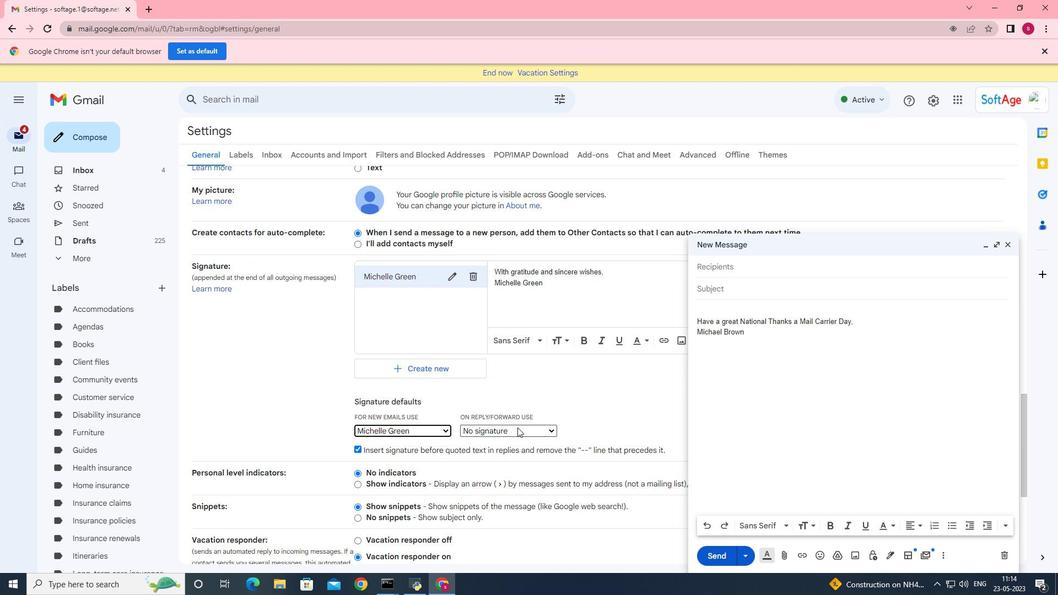
Action: Mouse pressed left at (517, 427)
Screenshot: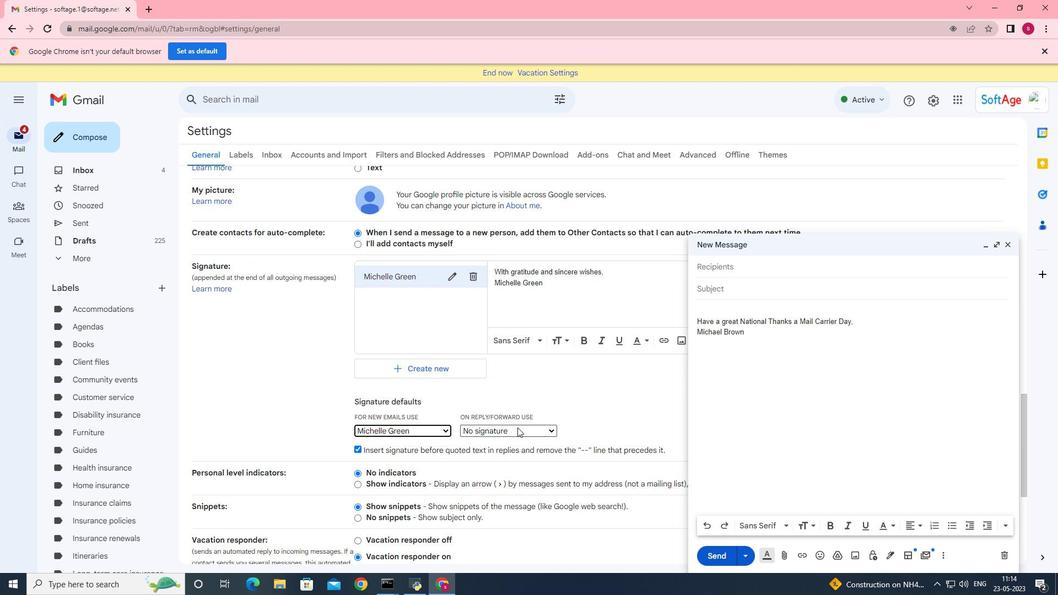 
Action: Mouse moved to (496, 452)
Screenshot: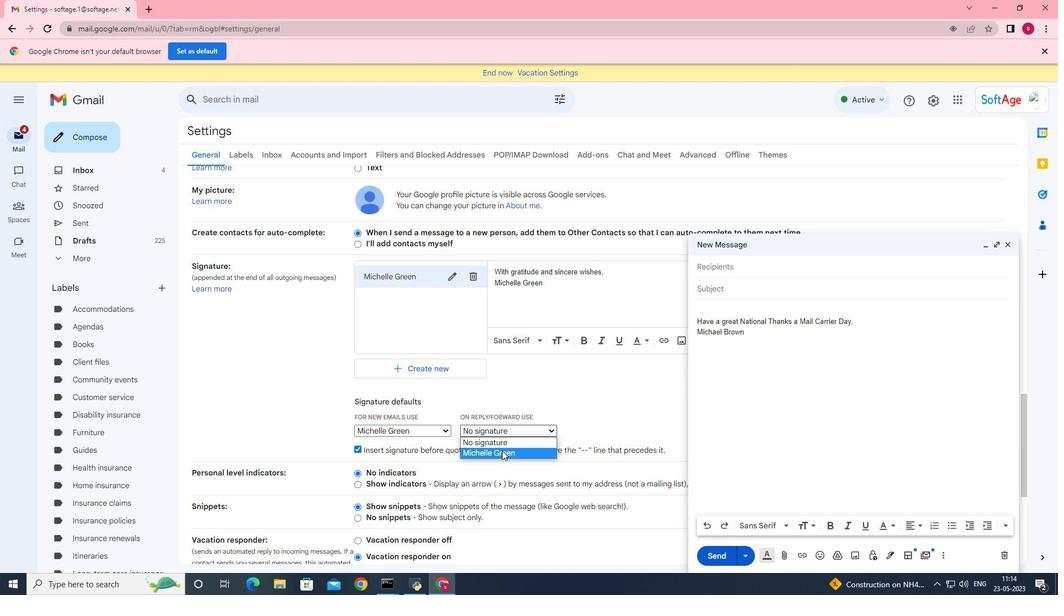 
Action: Mouse pressed left at (496, 452)
Screenshot: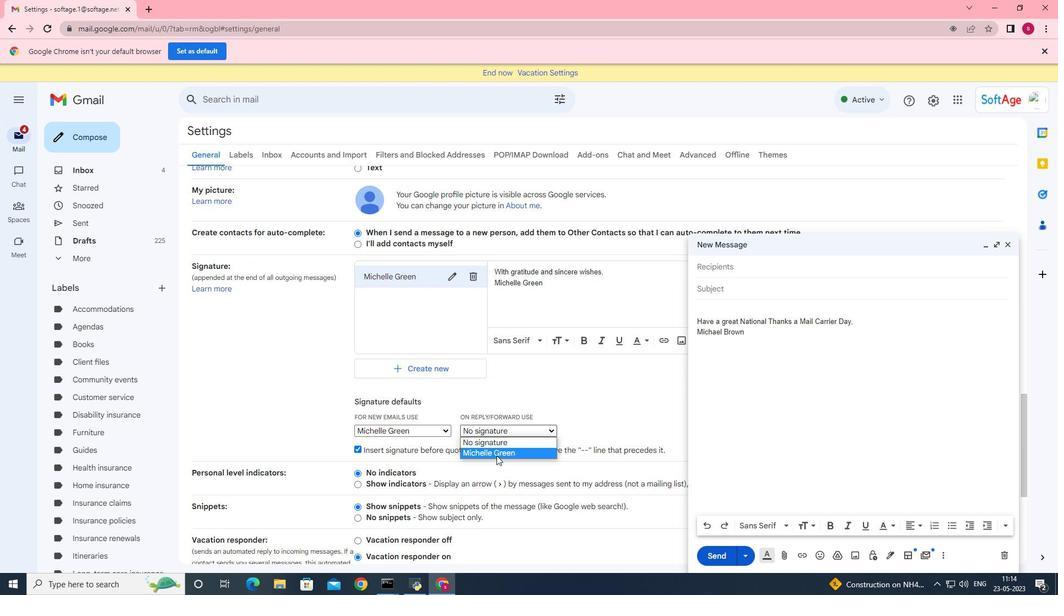 
Action: Mouse moved to (493, 430)
Screenshot: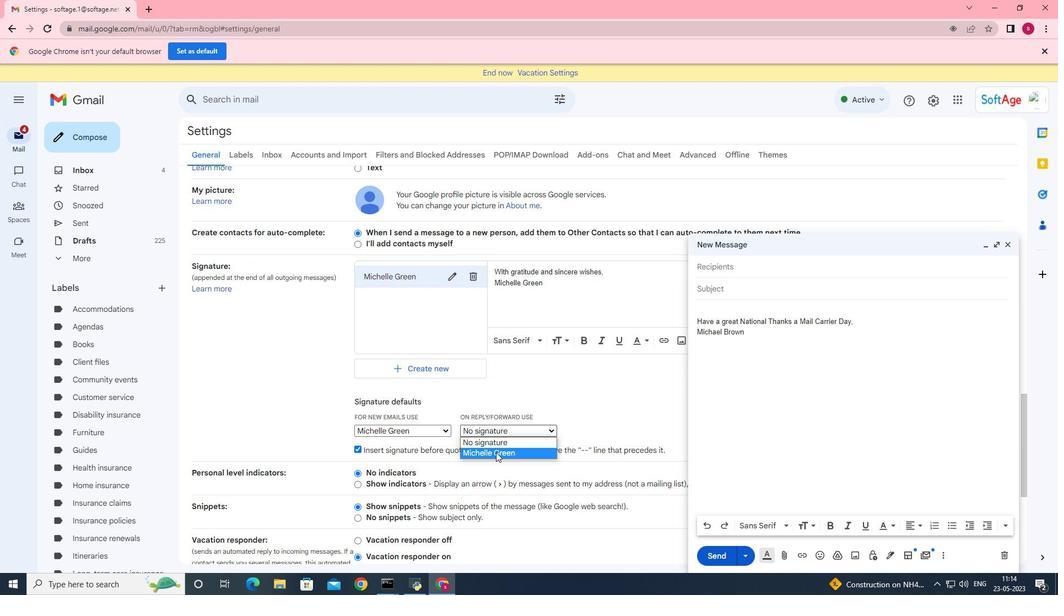 
Action: Mouse scrolled (493, 429) with delta (0, 0)
Screenshot: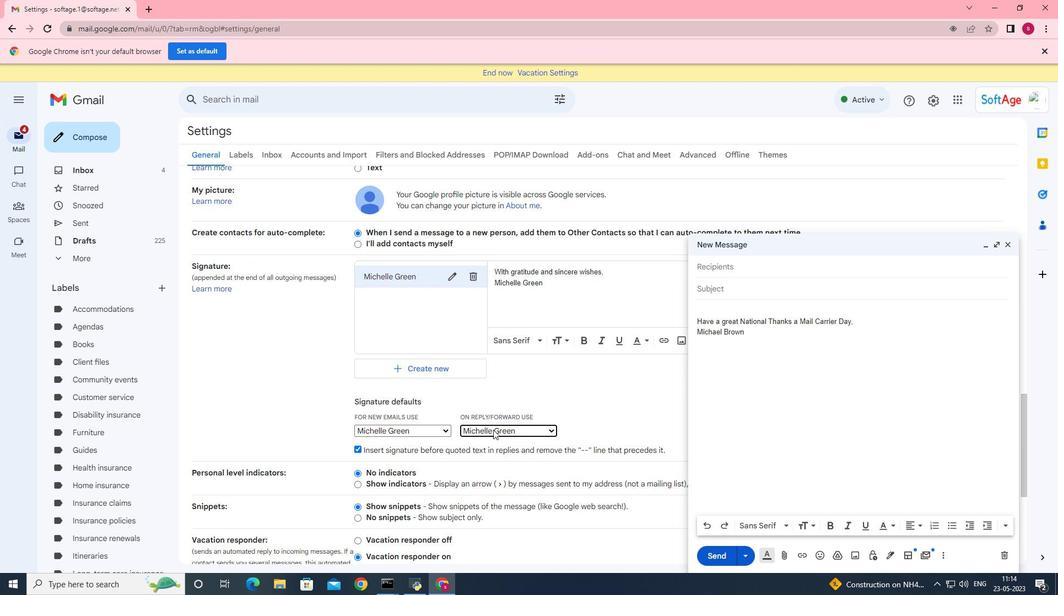 
Action: Mouse scrolled (493, 429) with delta (0, 0)
Screenshot: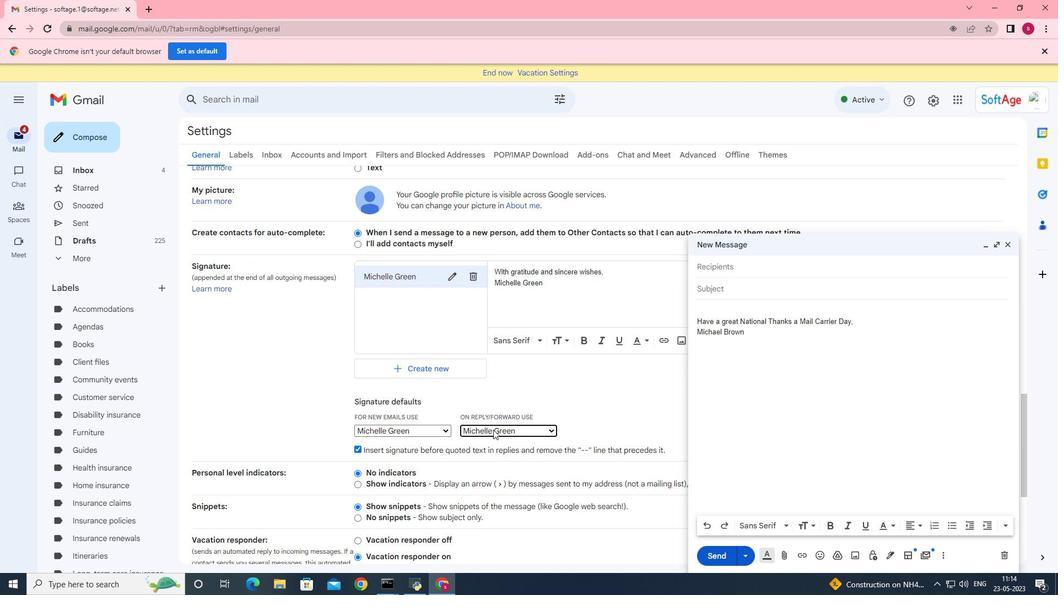 
Action: Mouse scrolled (493, 429) with delta (0, 0)
Screenshot: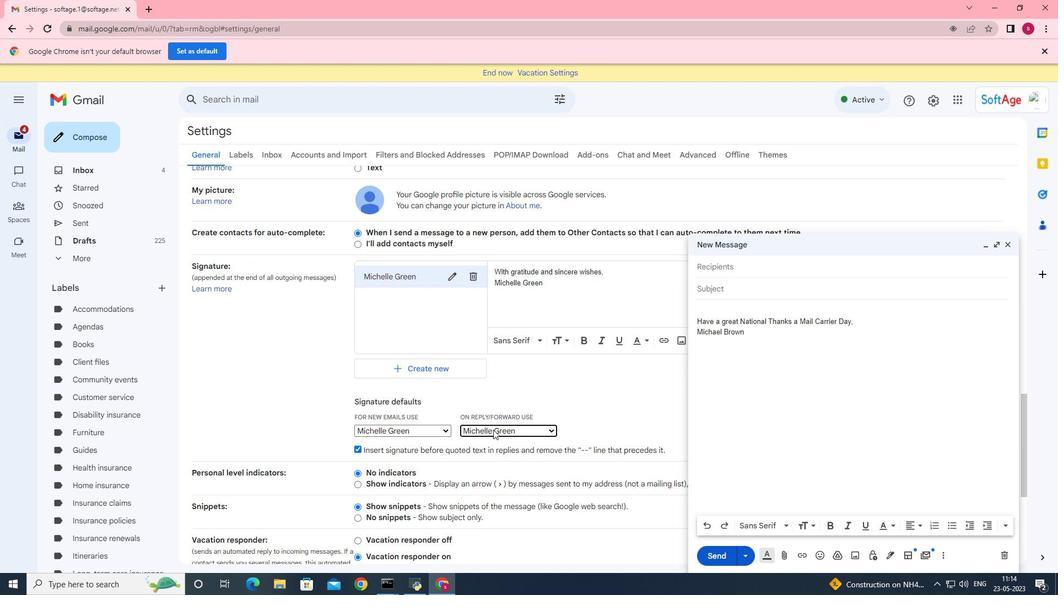 
Action: Mouse scrolled (493, 429) with delta (0, 0)
Screenshot: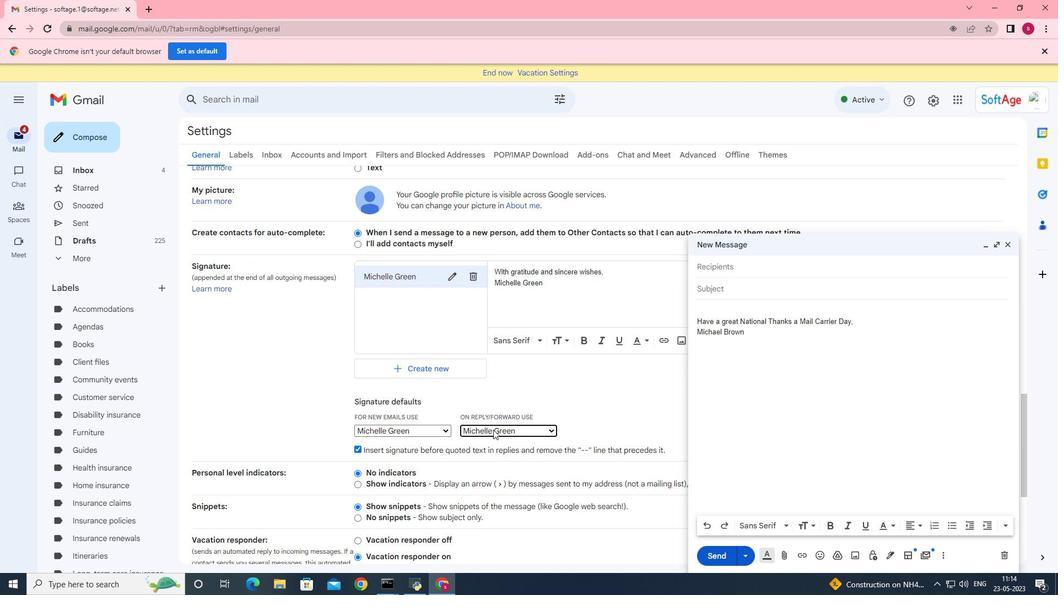 
Action: Mouse moved to (492, 430)
Screenshot: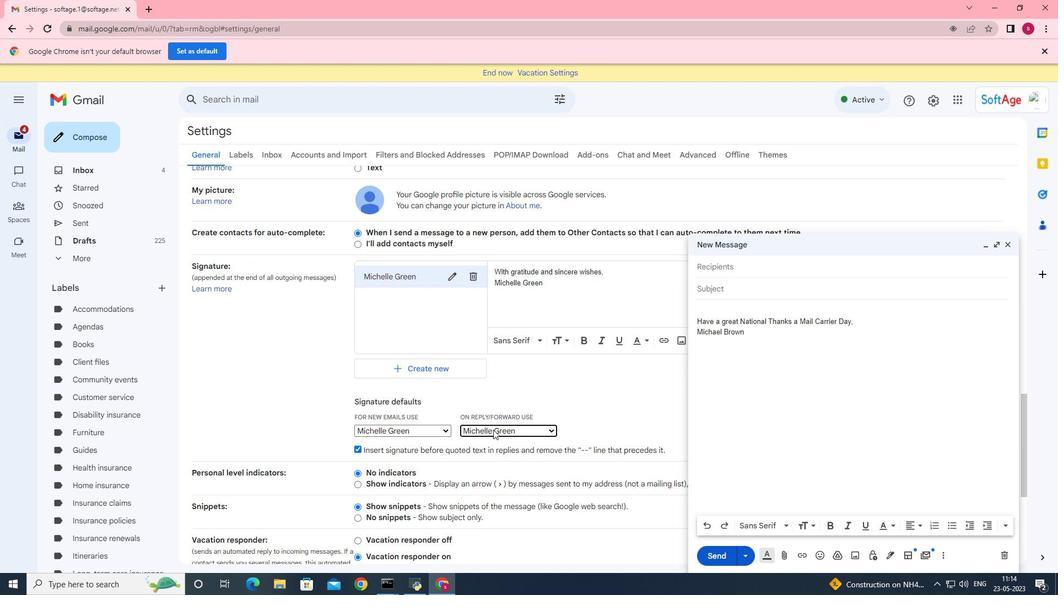 
Action: Mouse scrolled (492, 429) with delta (0, 0)
Screenshot: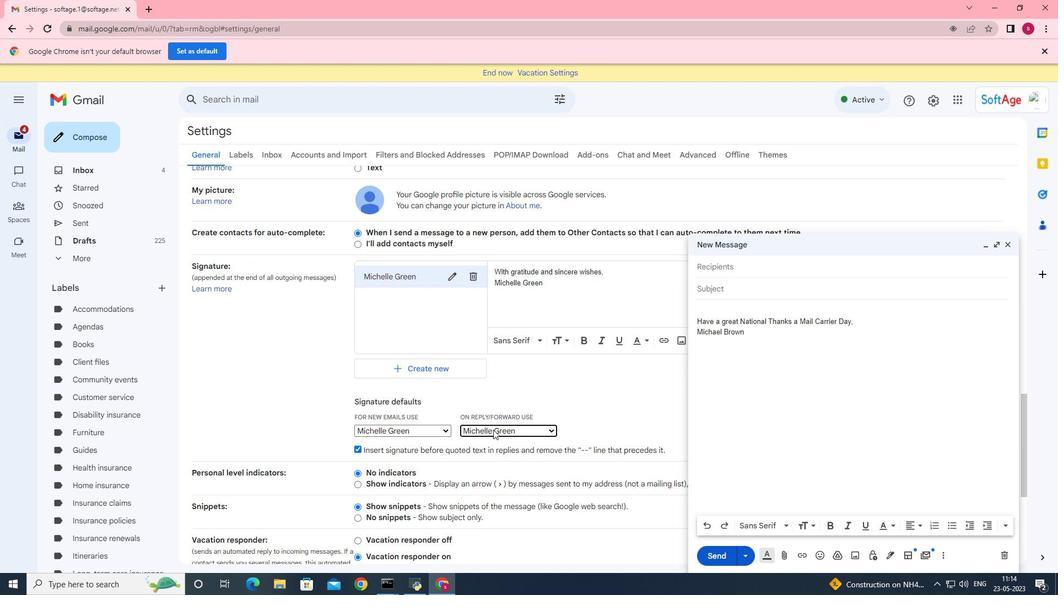 
Action: Mouse moved to (490, 430)
Screenshot: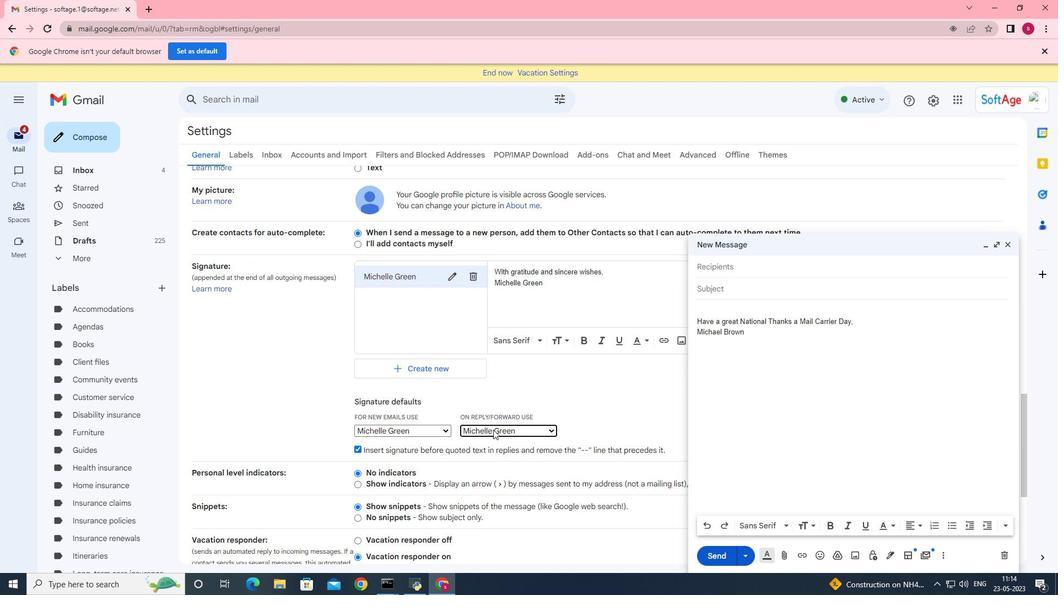 
Action: Mouse scrolled (491, 429) with delta (0, 0)
Screenshot: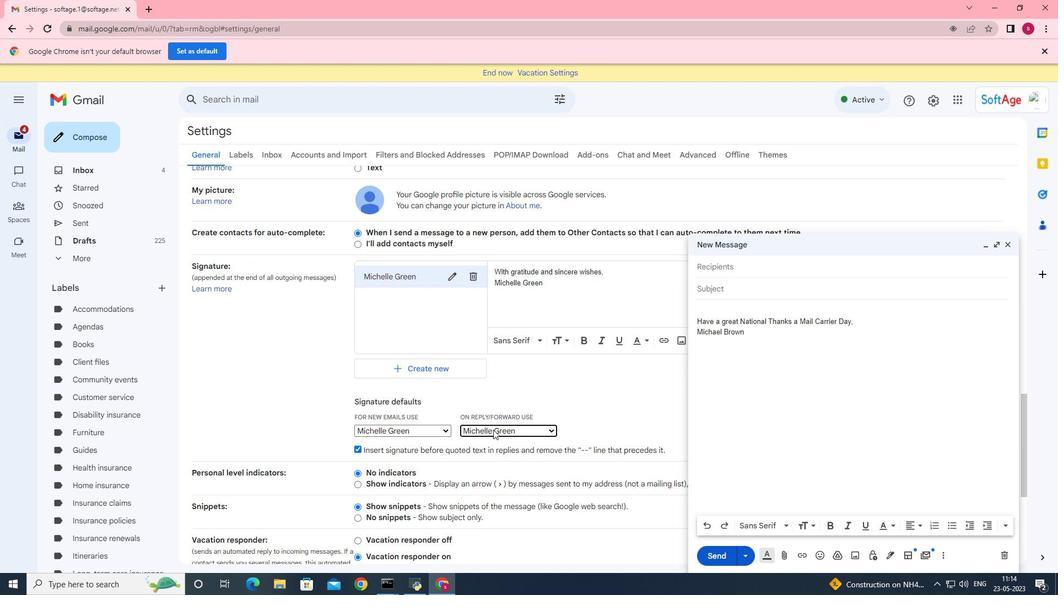 
Action: Mouse moved to (489, 430)
Screenshot: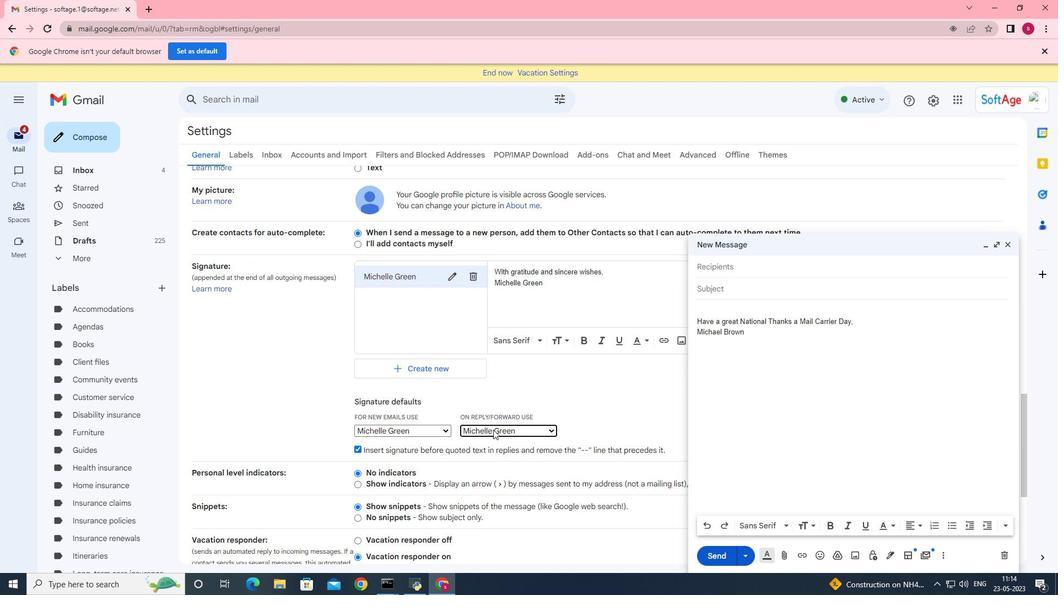 
Action: Mouse scrolled (490, 429) with delta (0, 0)
Screenshot: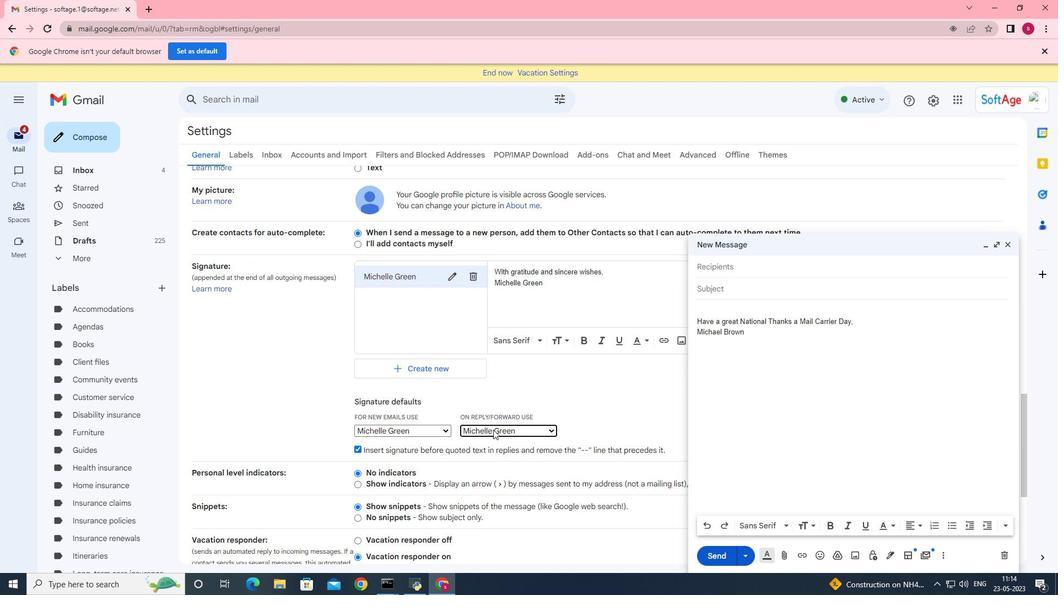 
Action: Mouse moved to (578, 505)
Screenshot: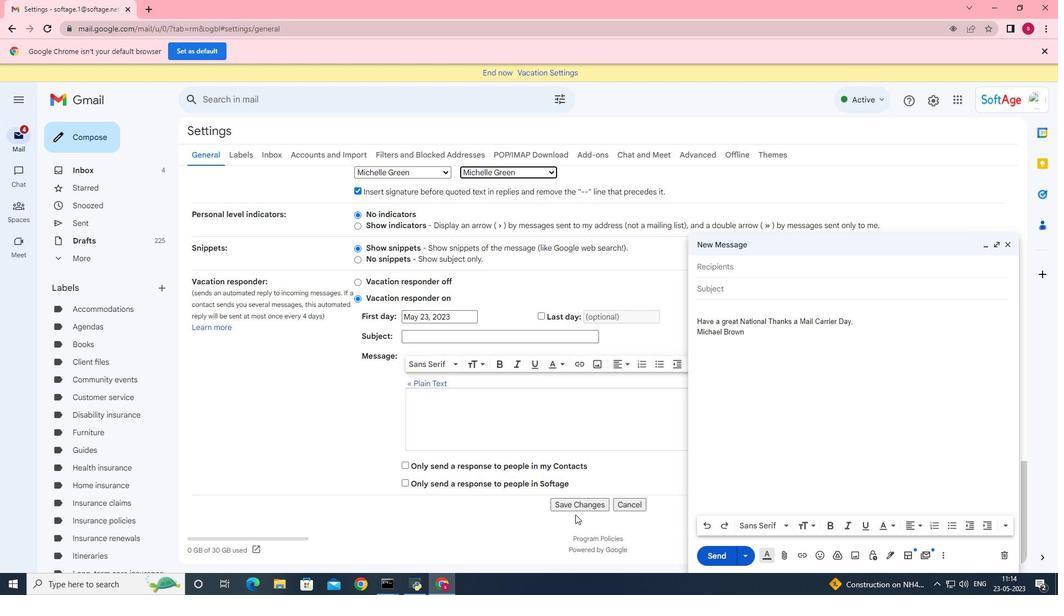 
Action: Mouse pressed left at (578, 505)
Screenshot: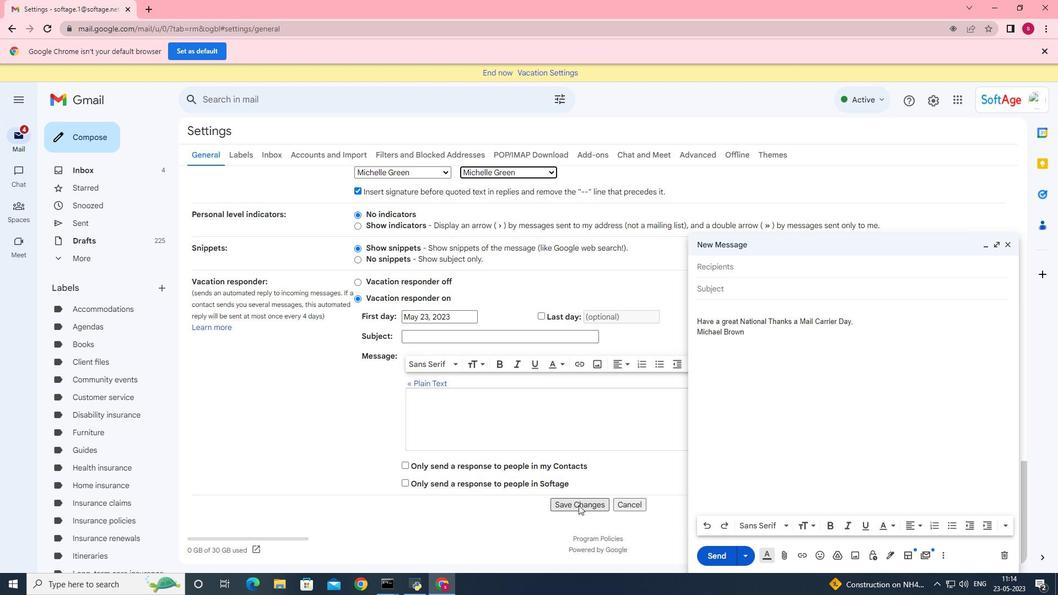 
Action: Mouse moved to (1006, 245)
Screenshot: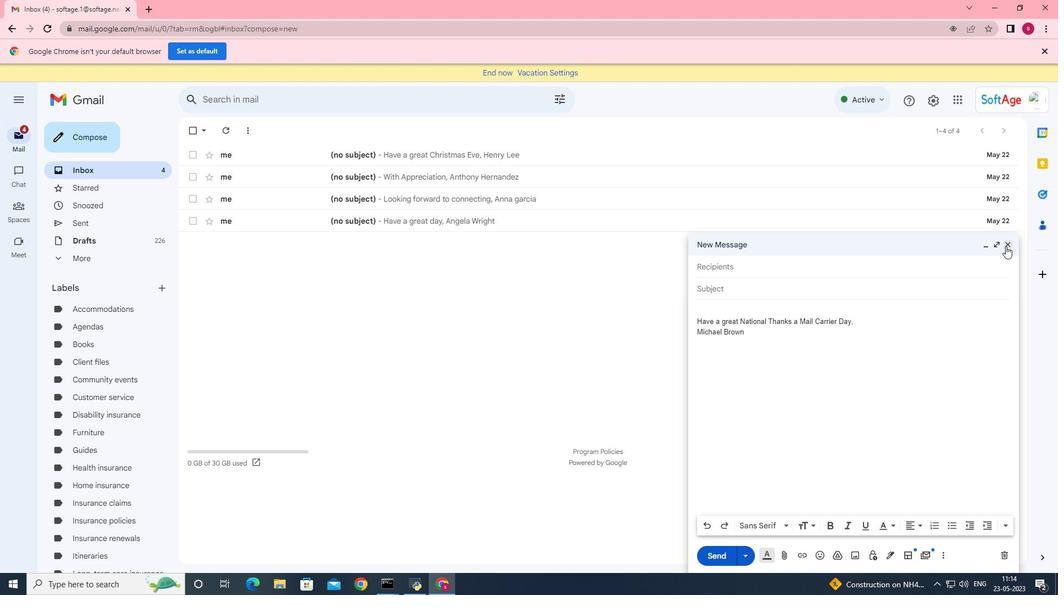 
Action: Mouse pressed left at (1006, 245)
Screenshot: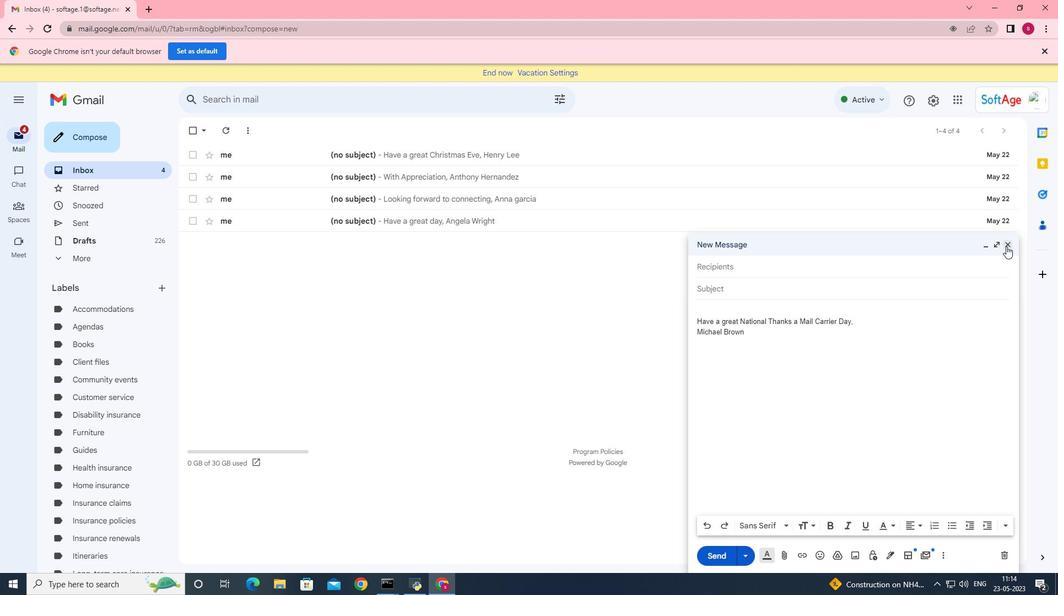
Action: Mouse moved to (132, 171)
Screenshot: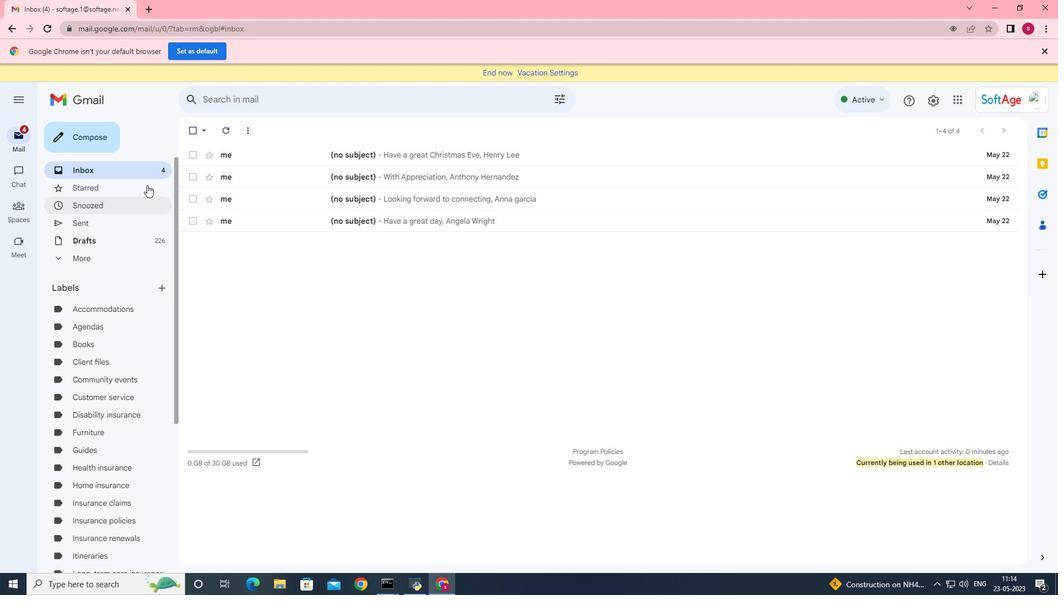 
Action: Mouse pressed left at (132, 171)
Screenshot: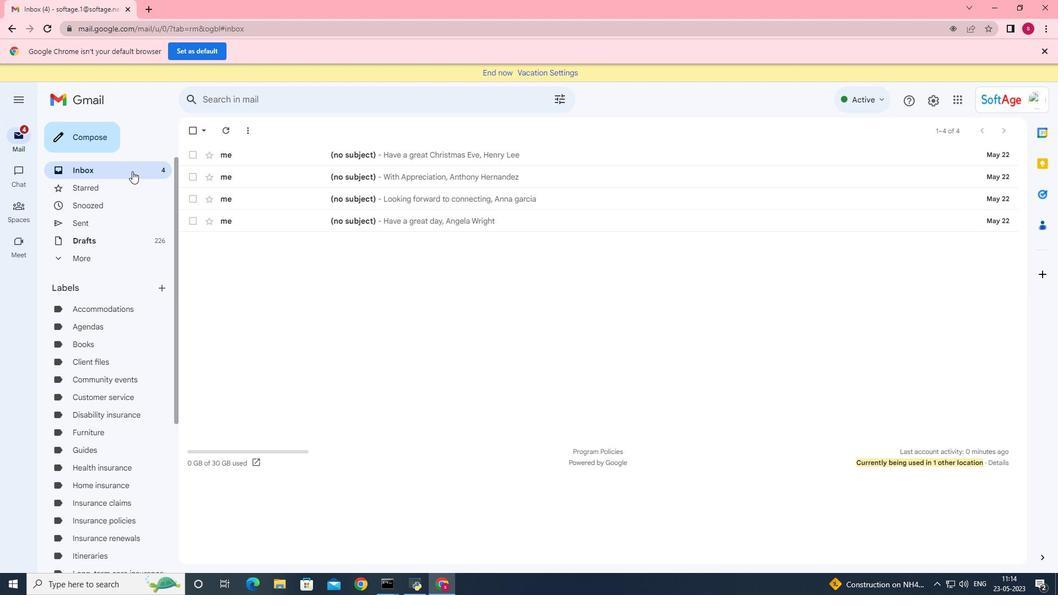 
Action: Mouse moved to (72, 138)
Screenshot: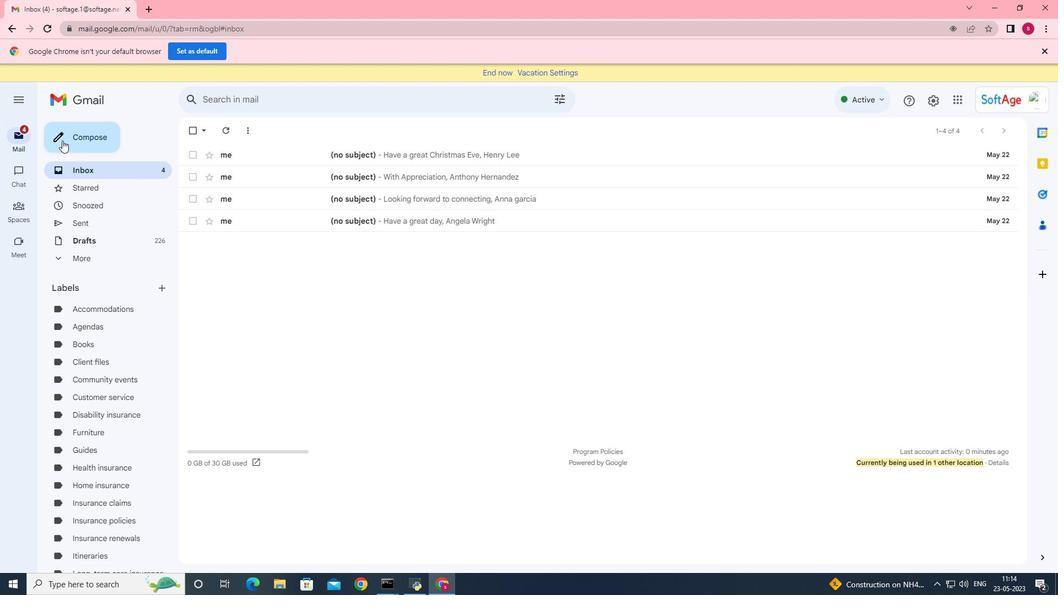 
Action: Mouse pressed left at (72, 138)
Screenshot: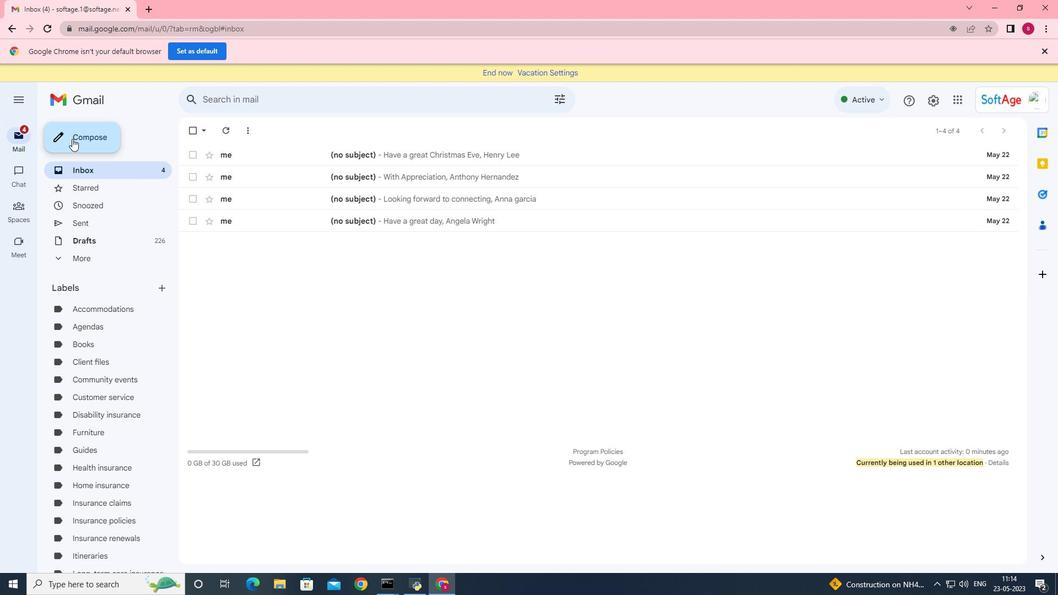 
Action: Mouse moved to (749, 271)
Screenshot: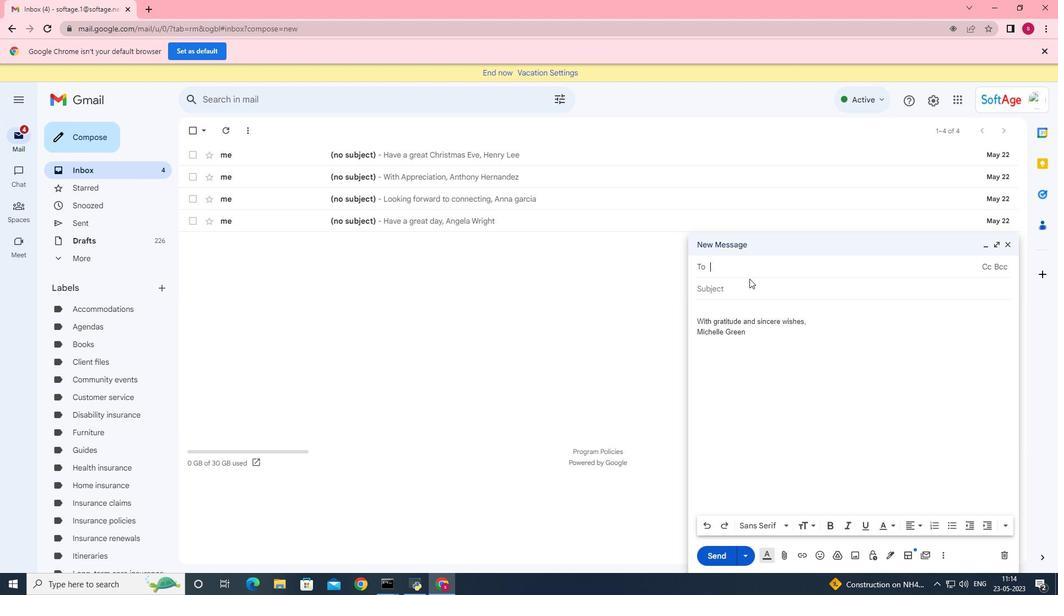 
Action: Mouse pressed left at (749, 271)
Screenshot: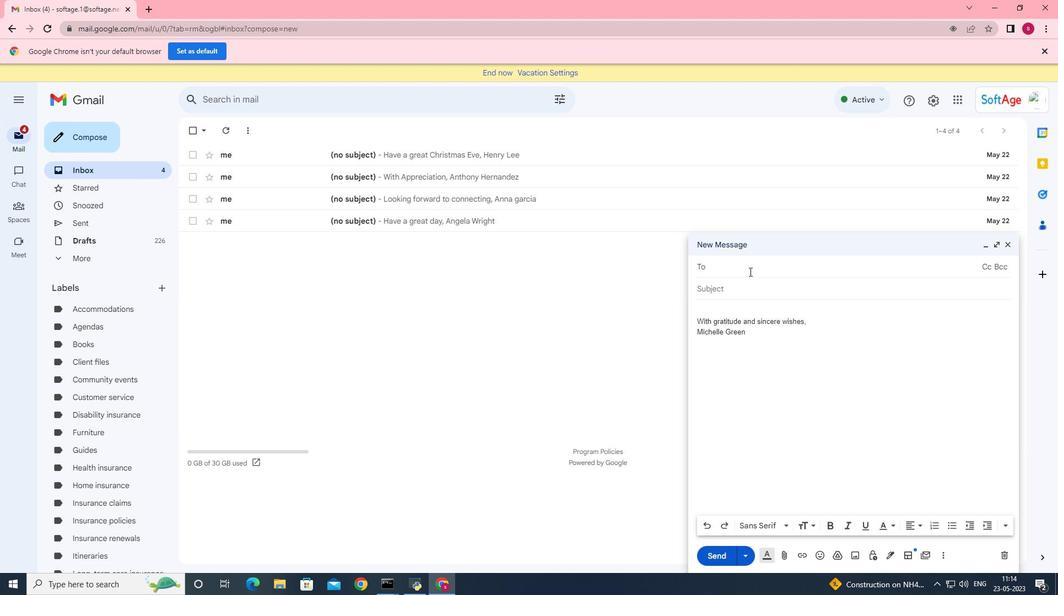 
Action: Key pressed softage.3<Key.shift><Key.shift><Key.shift><Key.shift><Key.shift><Key.shift><Key.shift><Key.shift>@softage.net
Screenshot: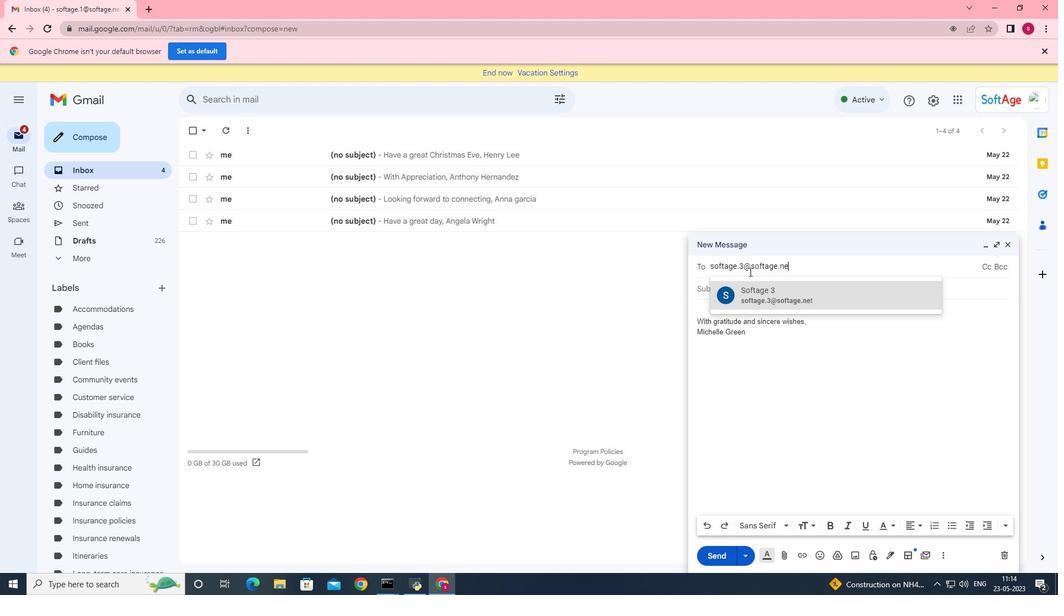 
Action: Mouse moved to (819, 290)
Screenshot: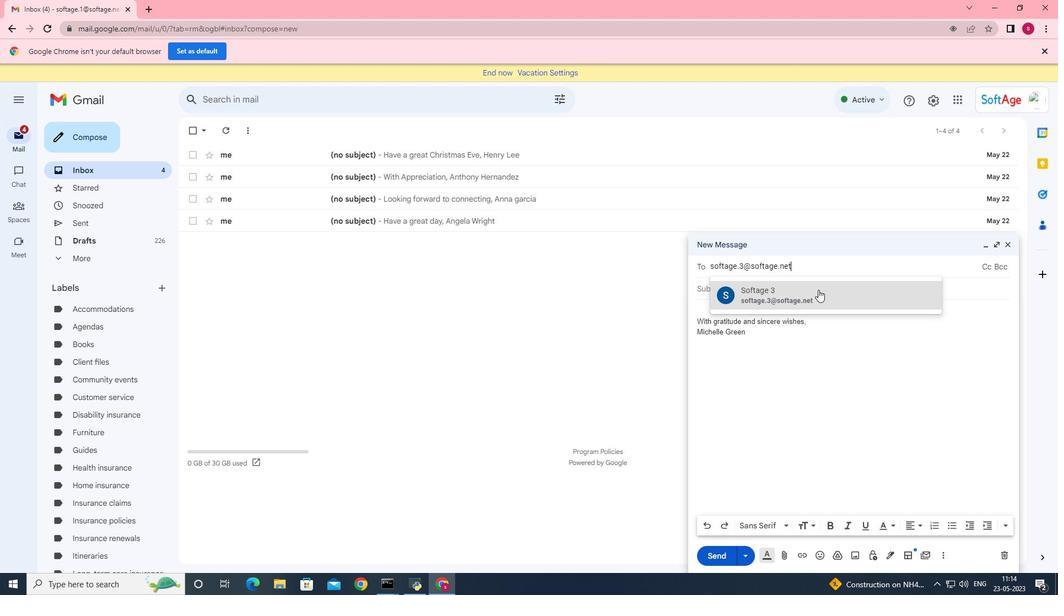 
Action: Mouse pressed left at (819, 290)
Screenshot: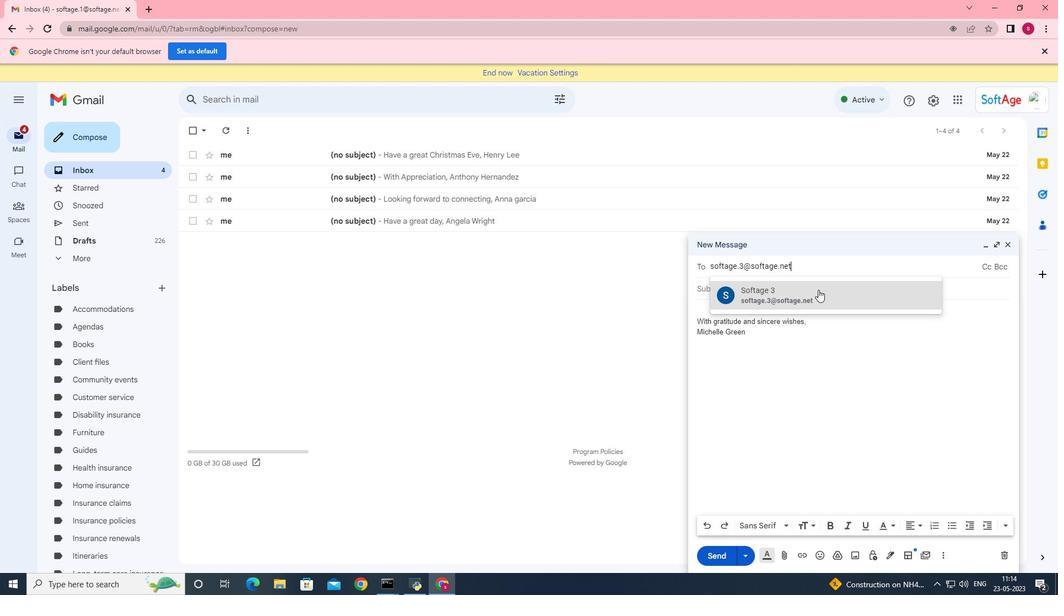 
Action: Mouse moved to (940, 555)
Screenshot: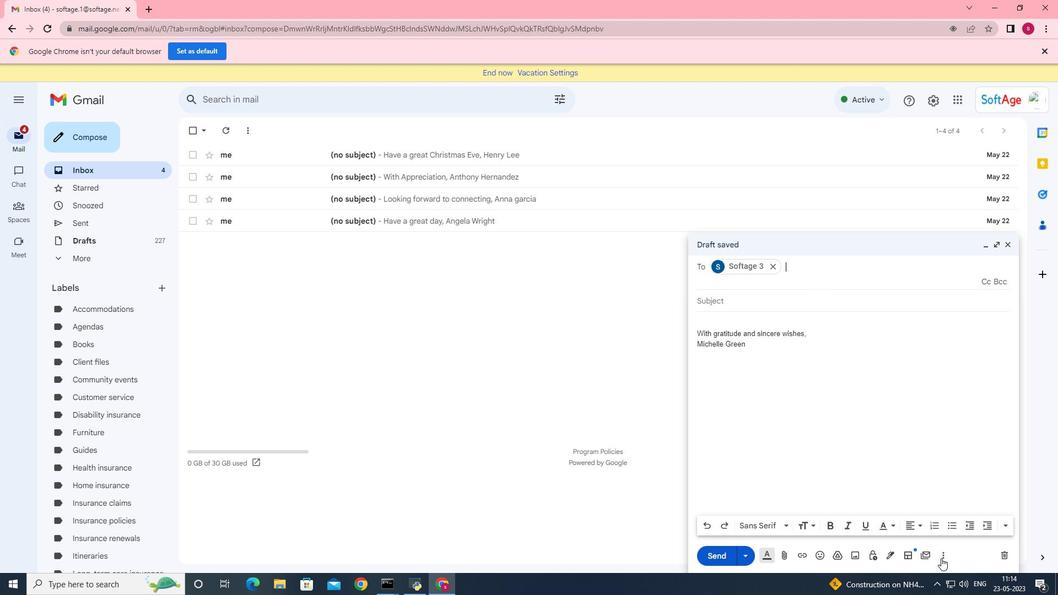 
Action: Mouse pressed left at (940, 555)
Screenshot: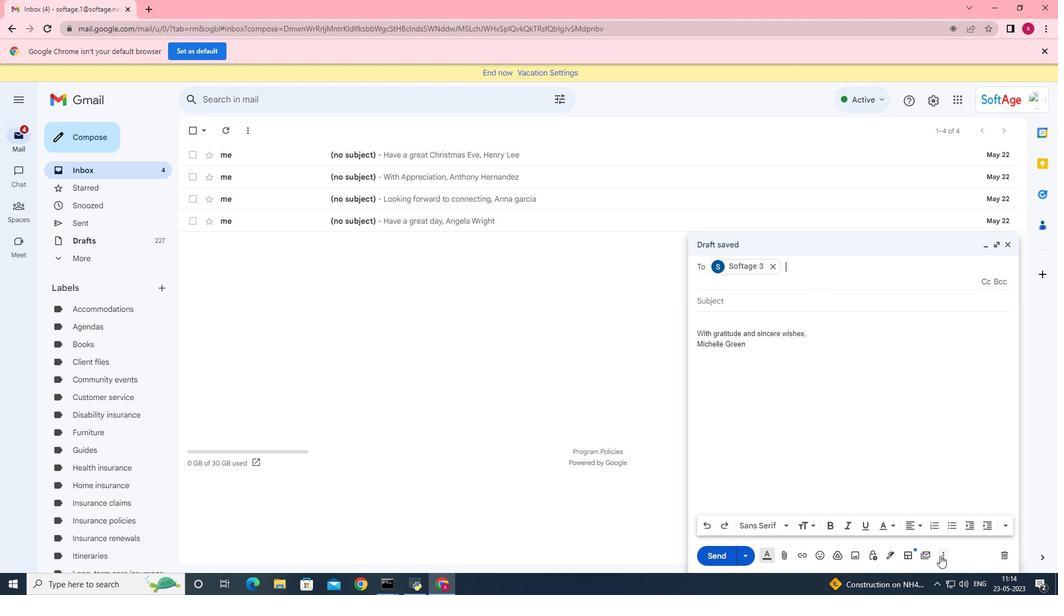 
Action: Mouse moved to (886, 453)
Screenshot: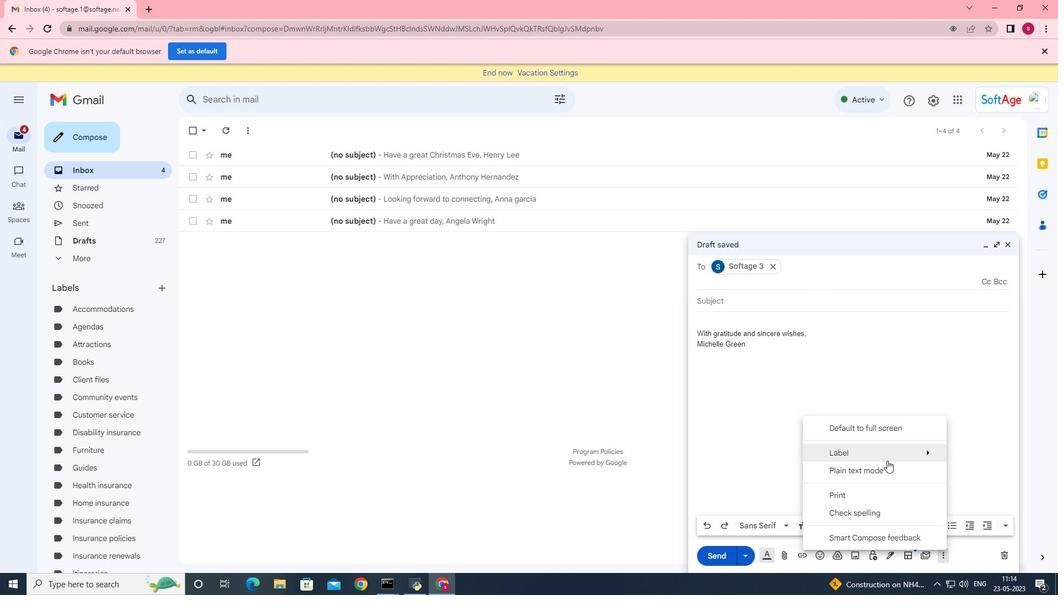 
Action: Mouse pressed left at (886, 453)
Screenshot: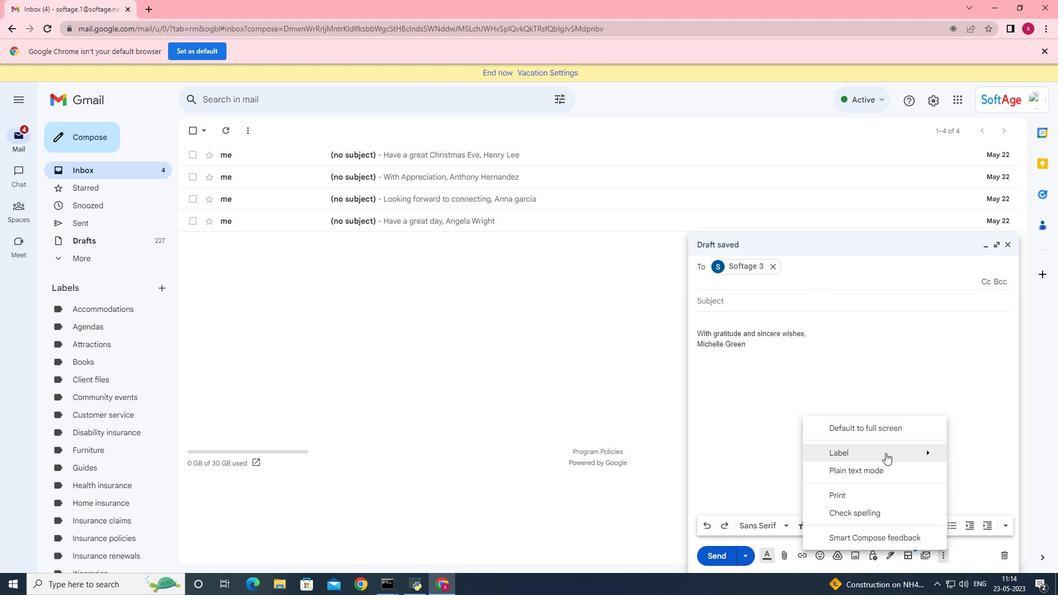 
Action: Mouse moved to (726, 427)
Screenshot: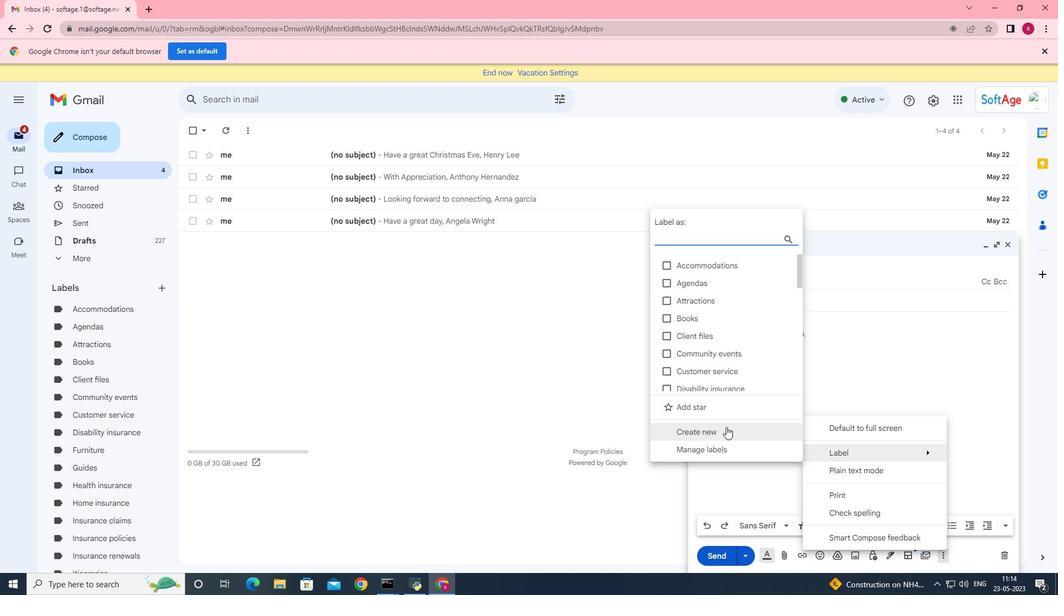 
Action: Mouse pressed left at (726, 427)
Screenshot: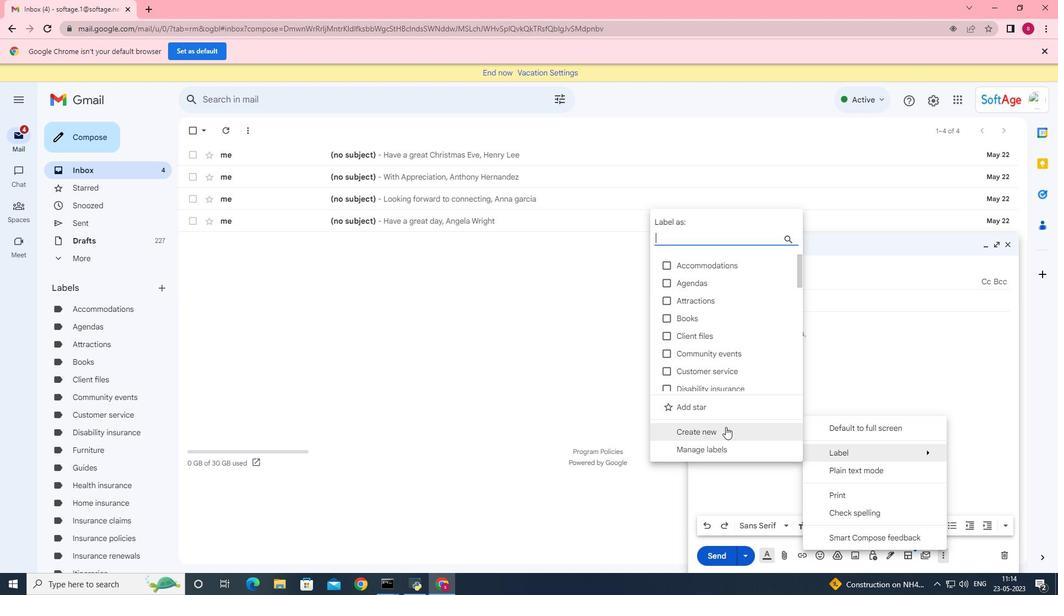 
Action: Mouse moved to (490, 302)
Screenshot: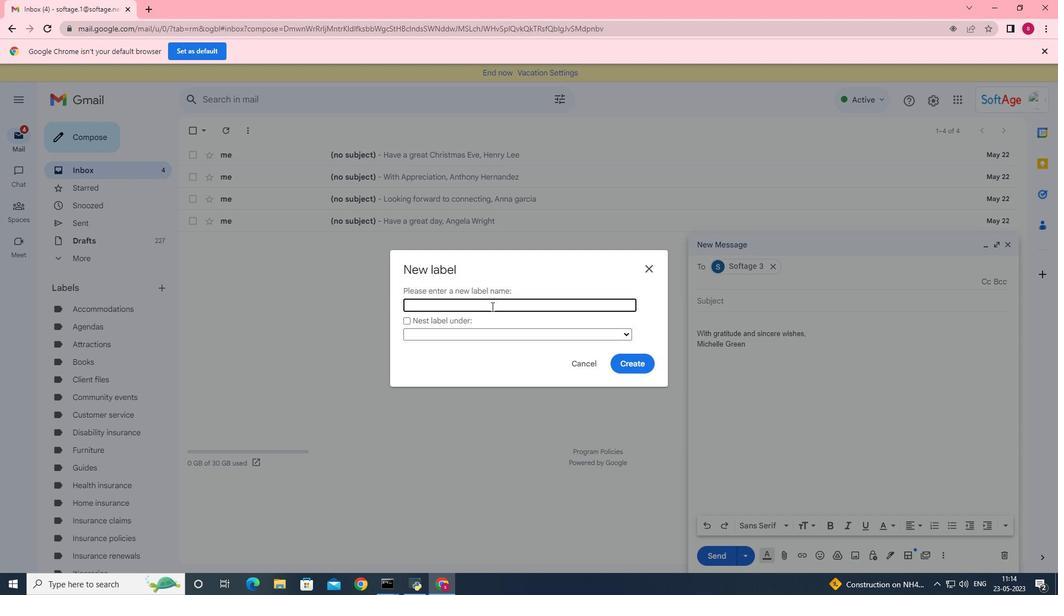 
Action: Mouse pressed left at (490, 302)
Screenshot: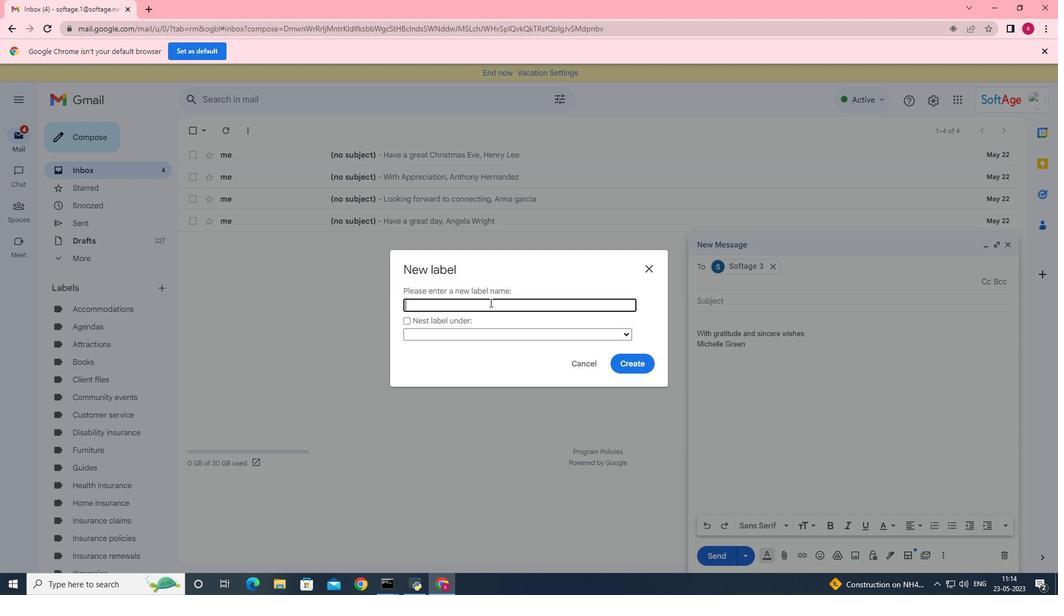 
Action: Key pressed <Key.shift>Insurance<Key.space>cancellation
Screenshot: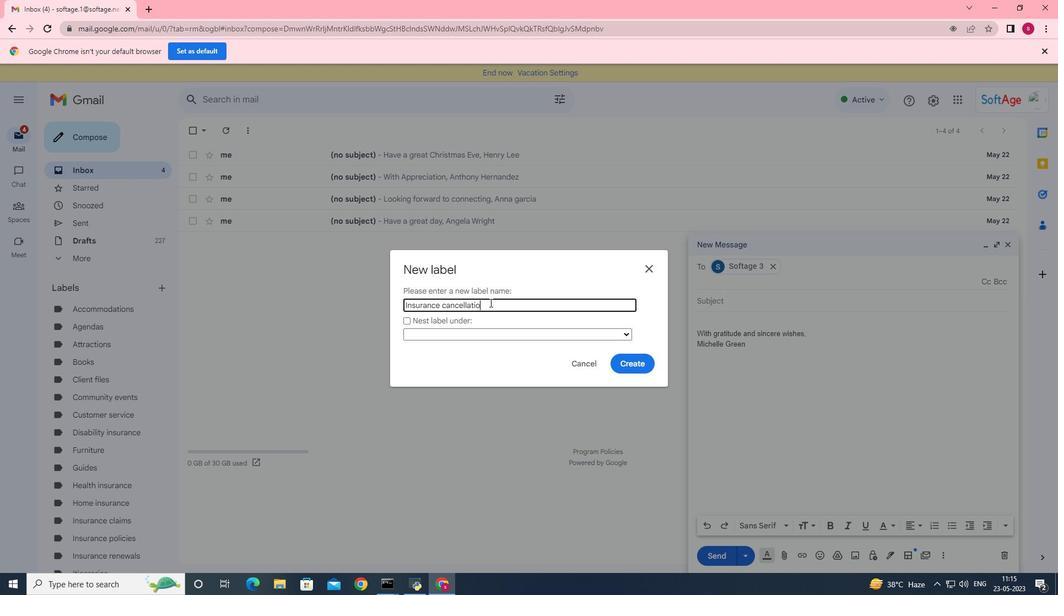 
Action: Mouse moved to (618, 363)
Screenshot: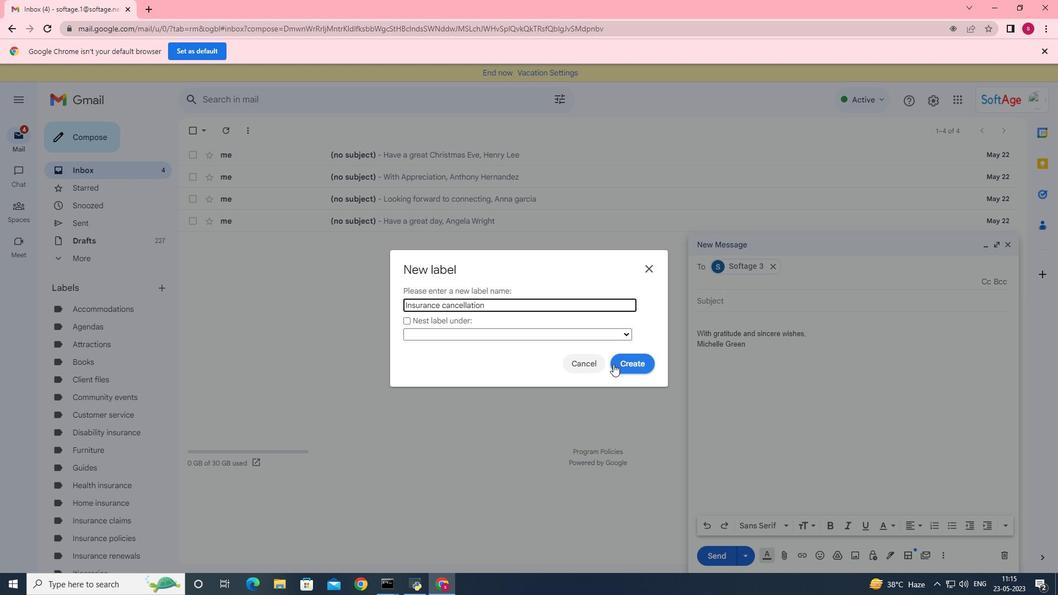 
Action: Mouse pressed left at (618, 363)
Screenshot: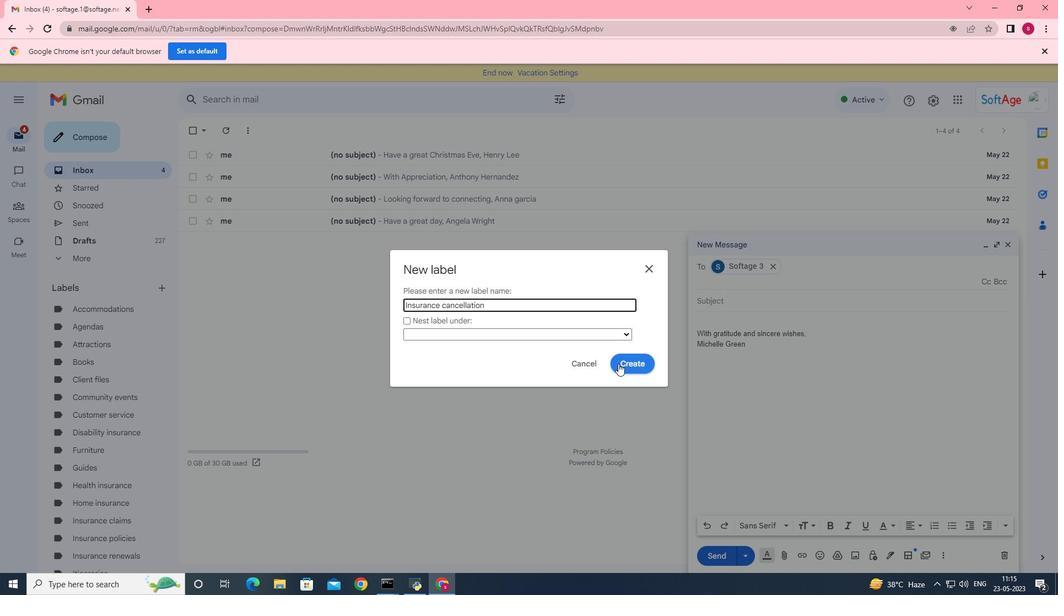 
Action: Mouse moved to (669, 389)
Screenshot: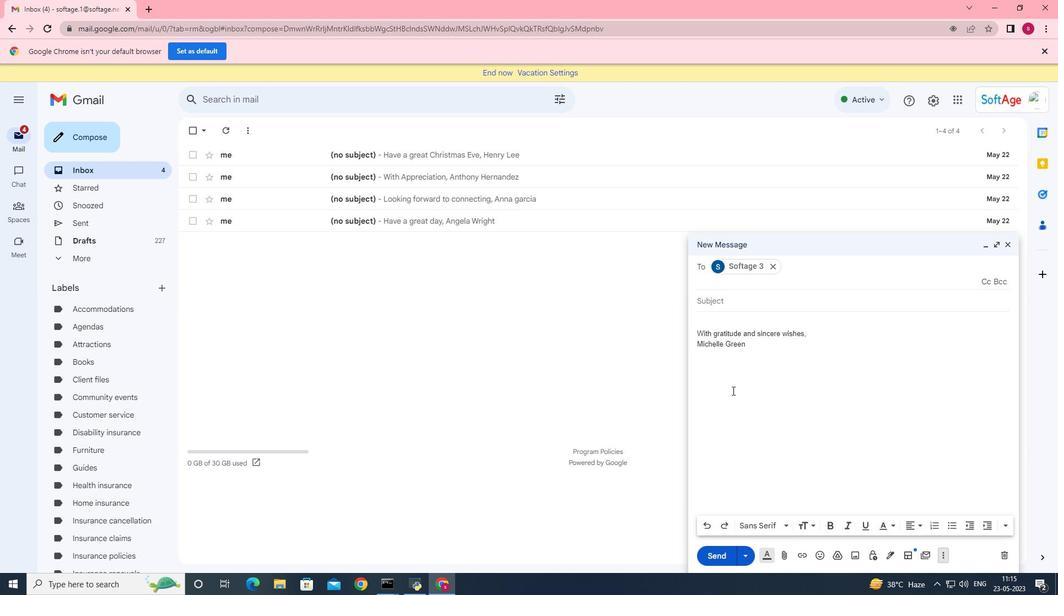 
